 Task: Find connections with filter location Chāpra with filter topic #personalbrandingwith filter profile language Spanish with filter current company Viatris with filter school Institute for Excellence in Higher Education(IEHE),Bhopal(Autonomous) with filter industry Climate Data and Analytics with filter service category Event Planning with filter keywords title Waiter/Waitress
Action: Mouse moved to (496, 66)
Screenshot: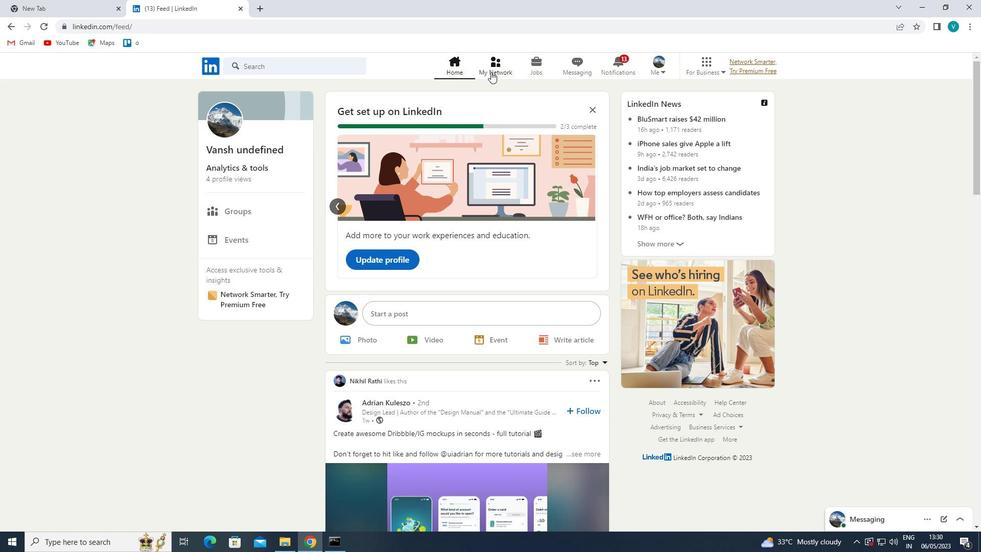 
Action: Mouse pressed left at (496, 66)
Screenshot: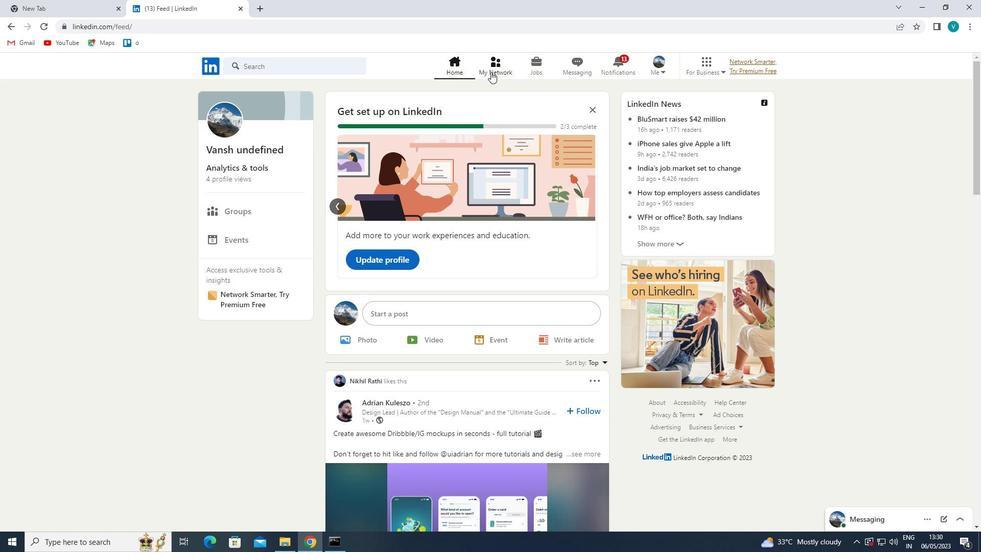 
Action: Mouse moved to (270, 119)
Screenshot: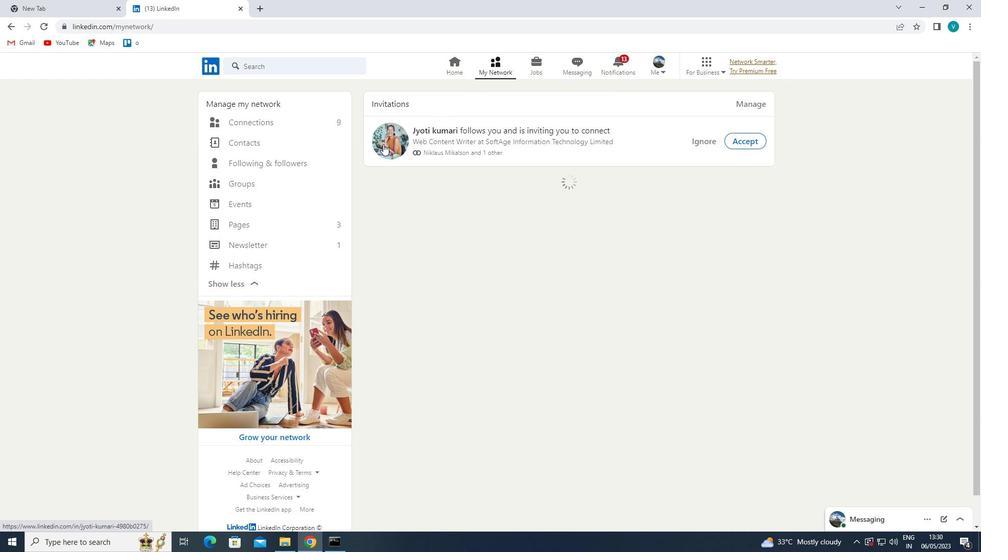 
Action: Mouse pressed left at (270, 119)
Screenshot: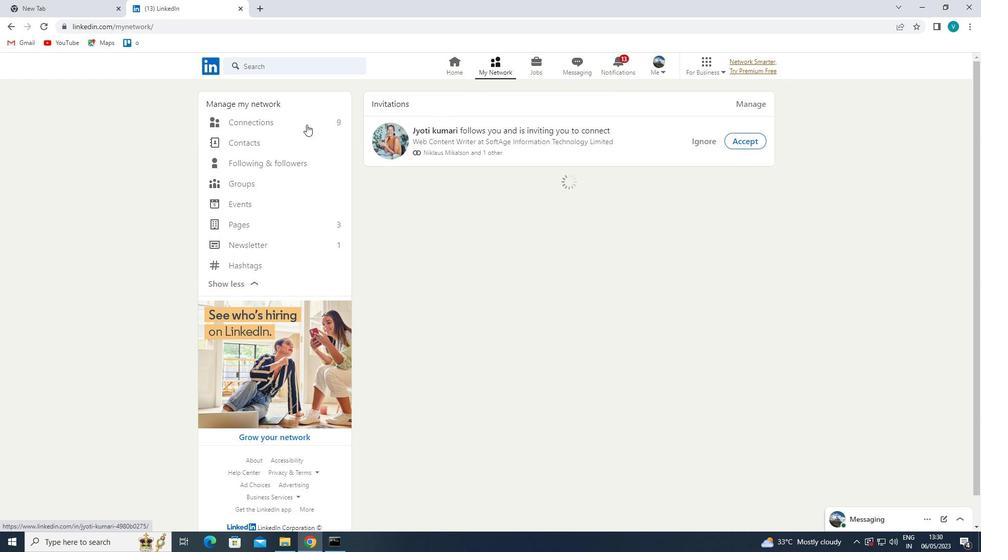 
Action: Mouse moved to (560, 129)
Screenshot: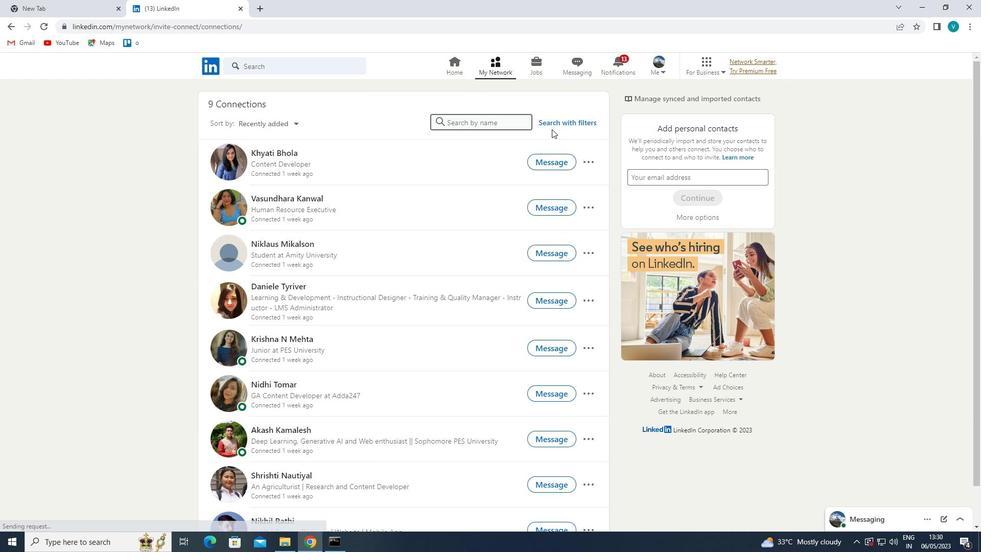 
Action: Mouse pressed left at (560, 129)
Screenshot: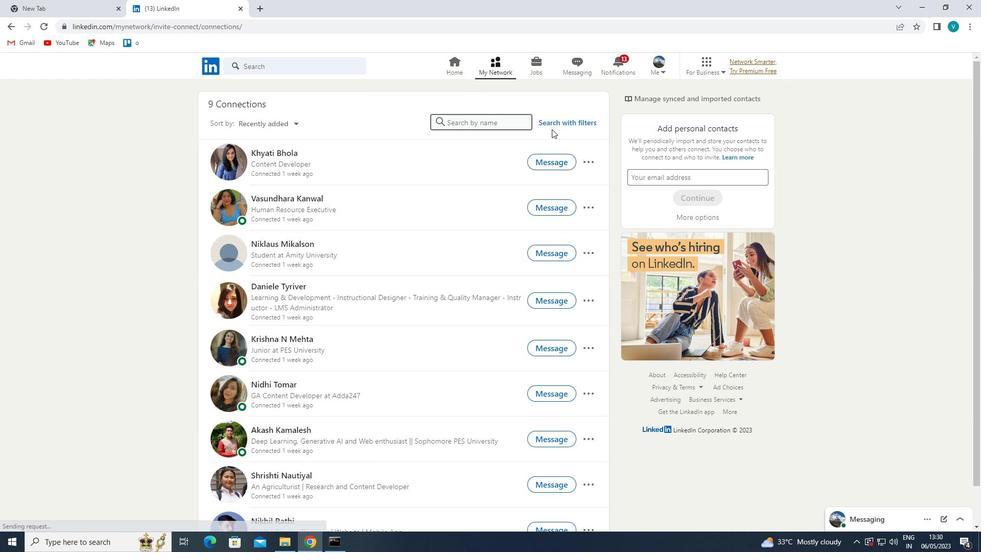 
Action: Mouse moved to (565, 122)
Screenshot: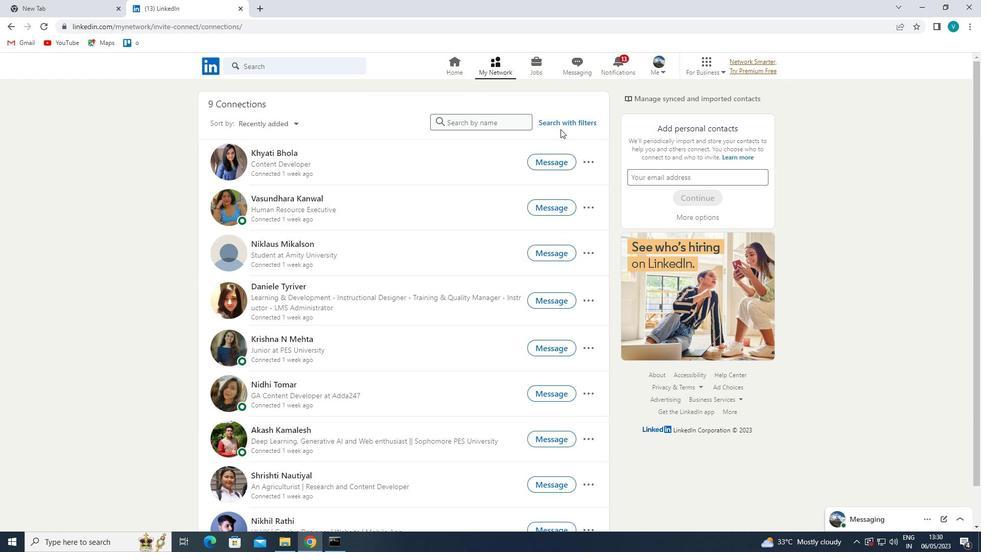 
Action: Mouse pressed left at (565, 122)
Screenshot: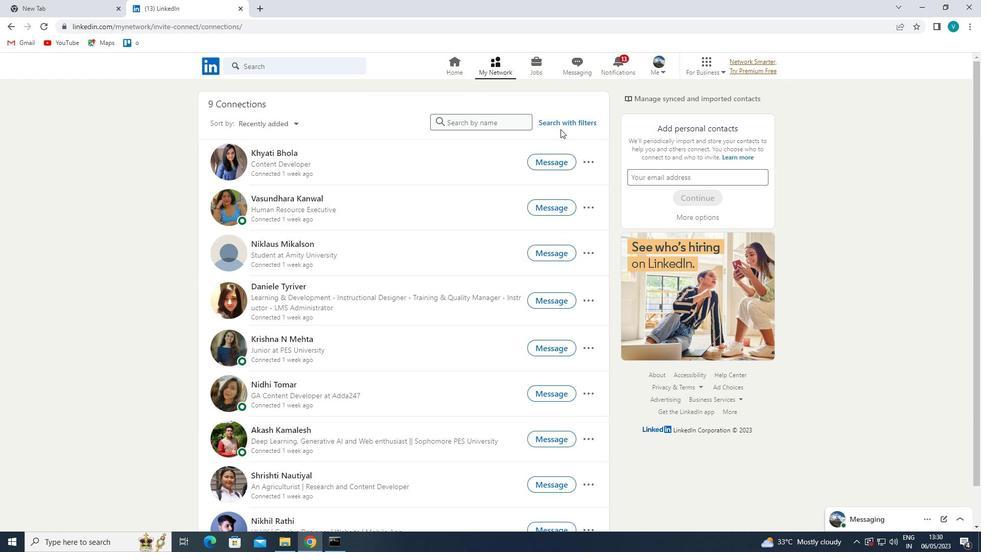 
Action: Mouse moved to (497, 94)
Screenshot: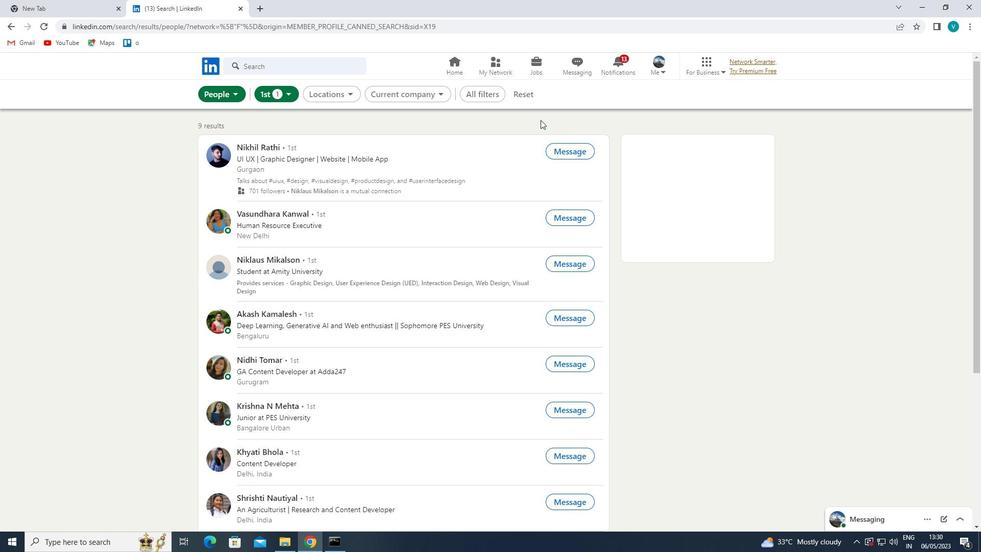 
Action: Mouse pressed left at (497, 94)
Screenshot: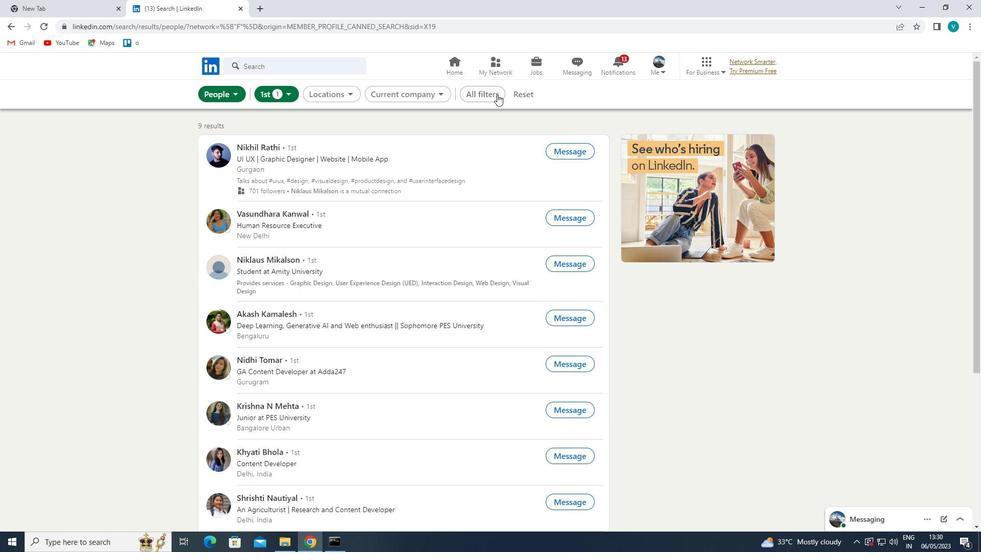 
Action: Mouse moved to (854, 278)
Screenshot: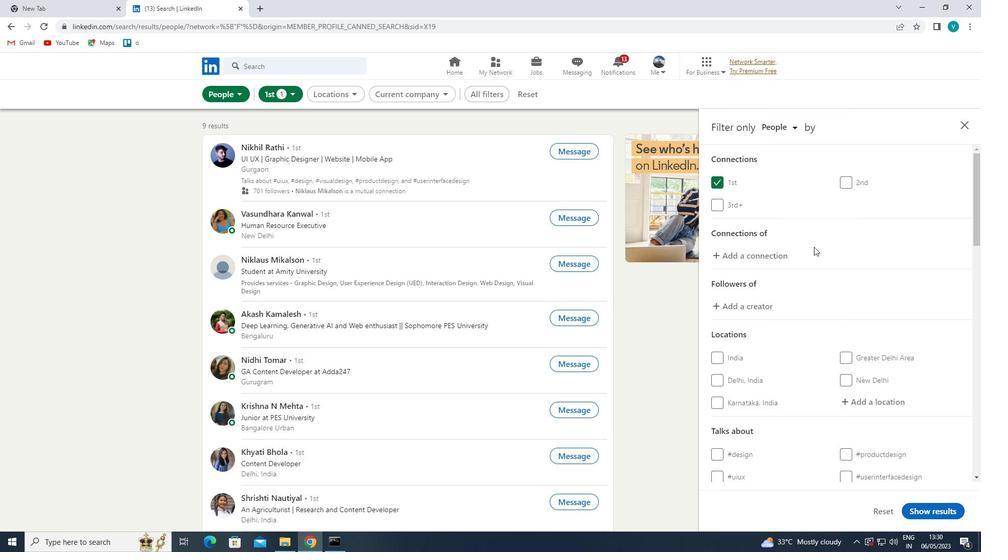 
Action: Mouse scrolled (854, 277) with delta (0, 0)
Screenshot: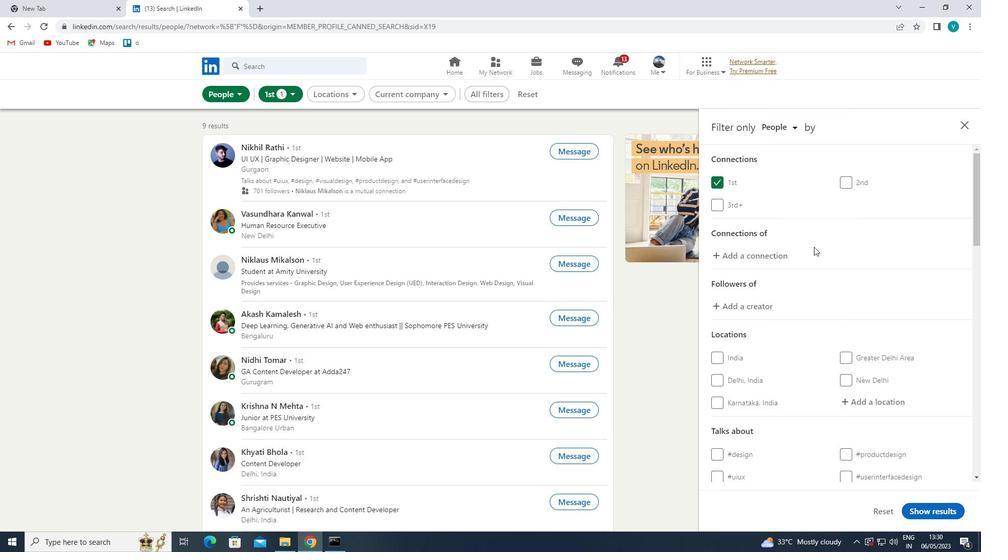 
Action: Mouse moved to (856, 280)
Screenshot: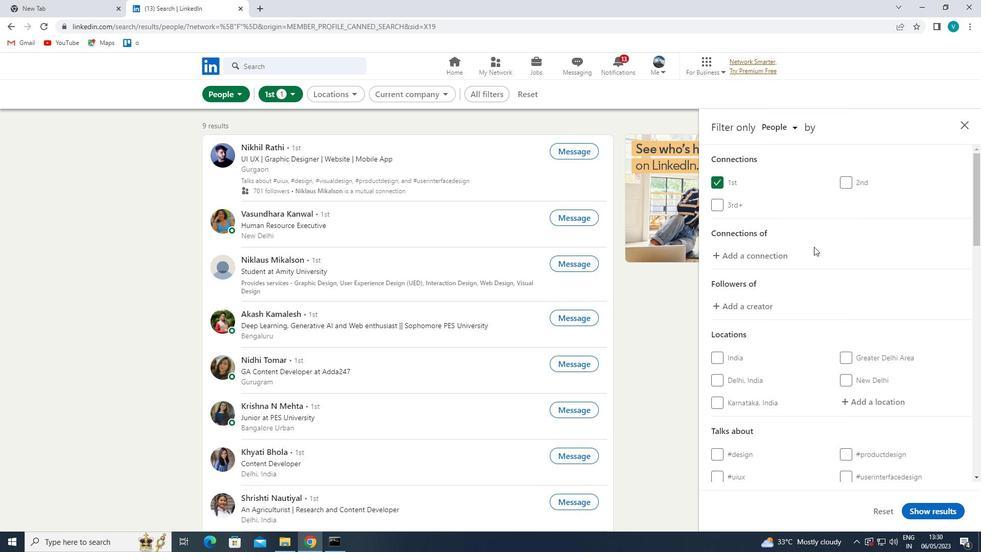 
Action: Mouse scrolled (856, 280) with delta (0, 0)
Screenshot: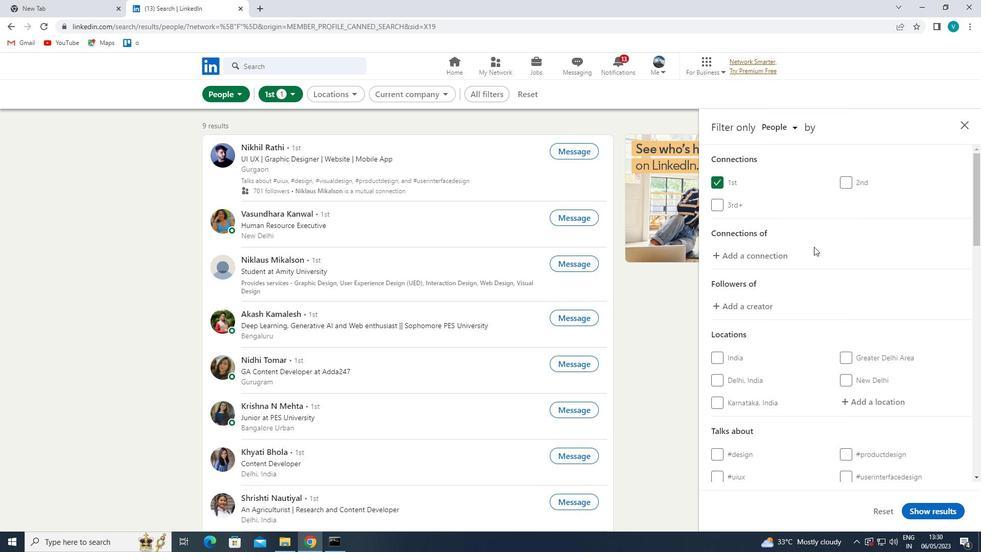 
Action: Mouse moved to (864, 299)
Screenshot: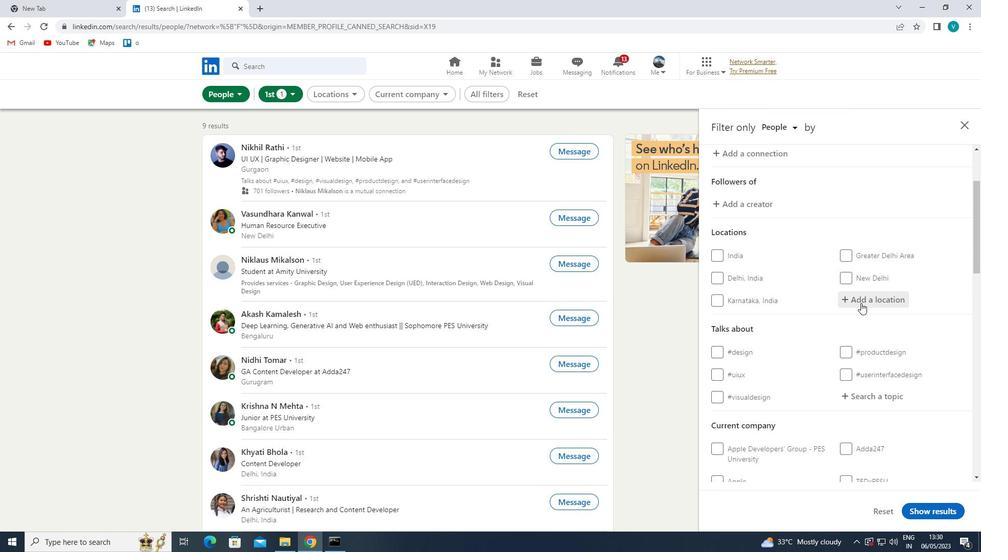 
Action: Mouse pressed left at (864, 299)
Screenshot: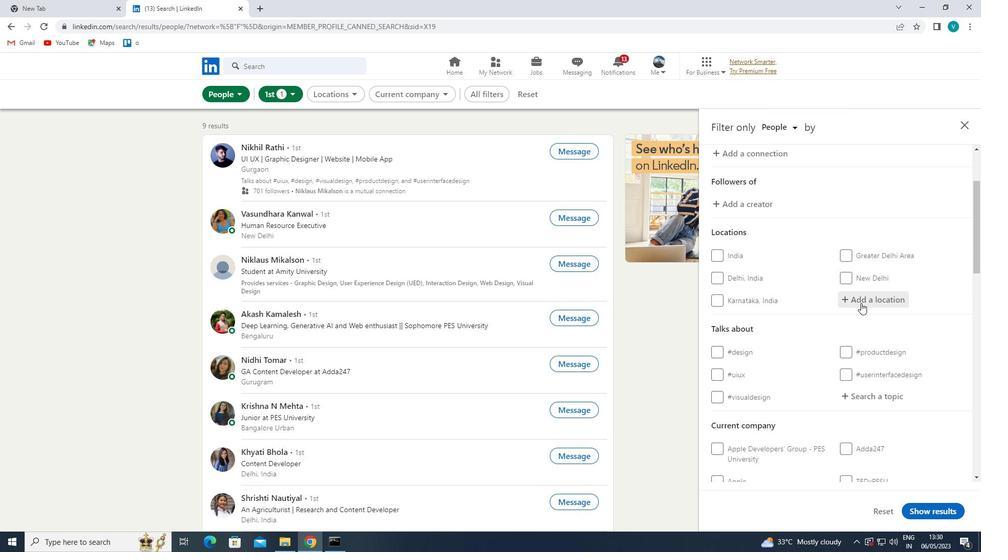
Action: Mouse moved to (742, 183)
Screenshot: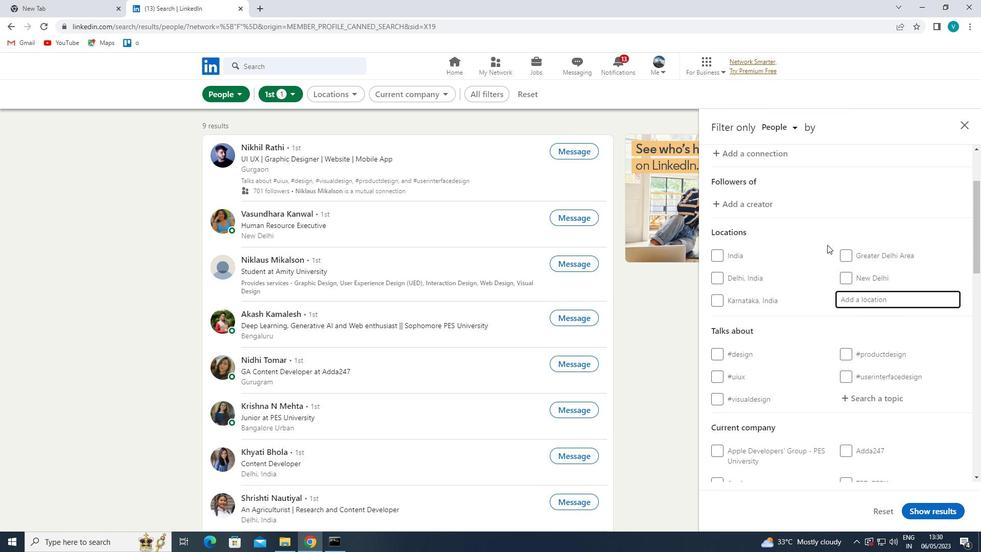 
Action: Key pressed <Key.shift>CHA
Screenshot: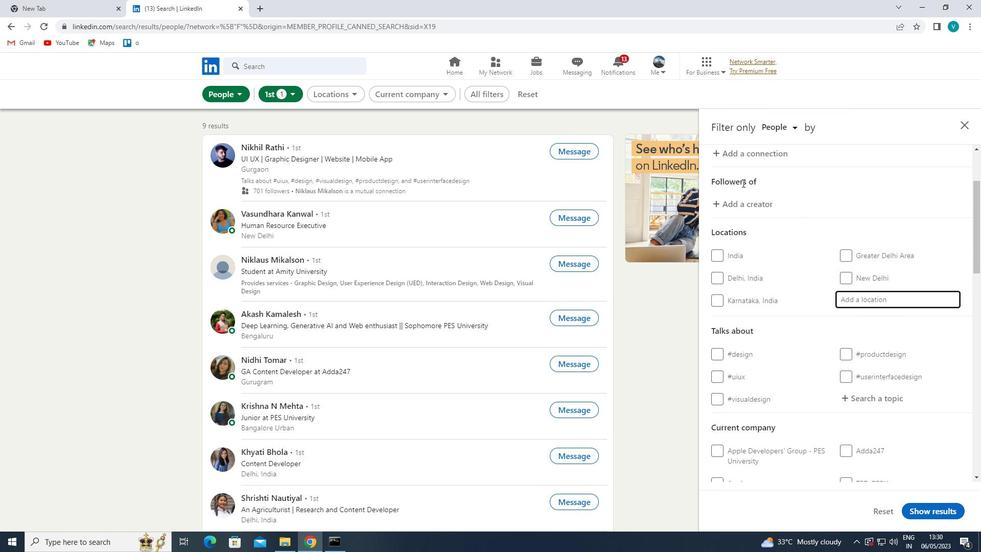 
Action: Mouse moved to (742, 183)
Screenshot: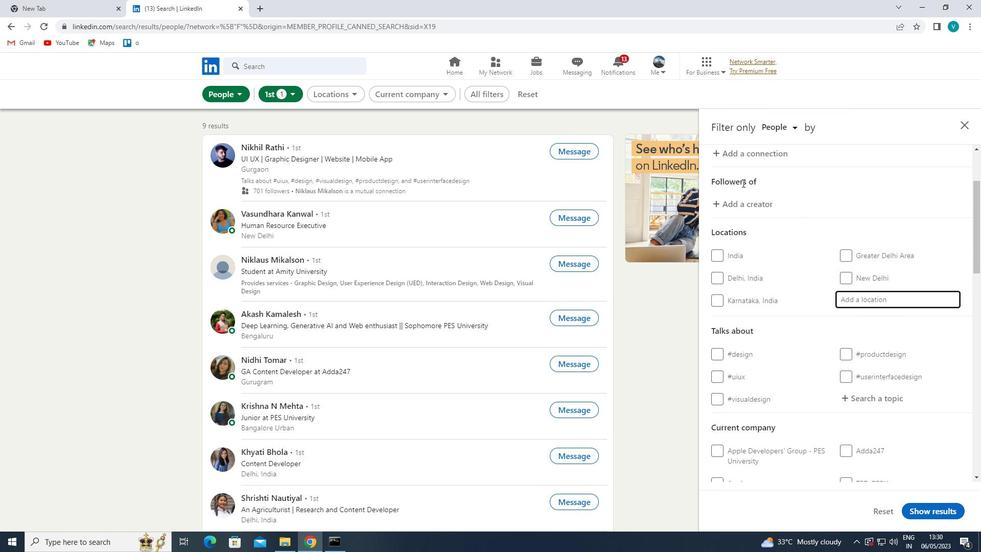 
Action: Key pressed PRA
Screenshot: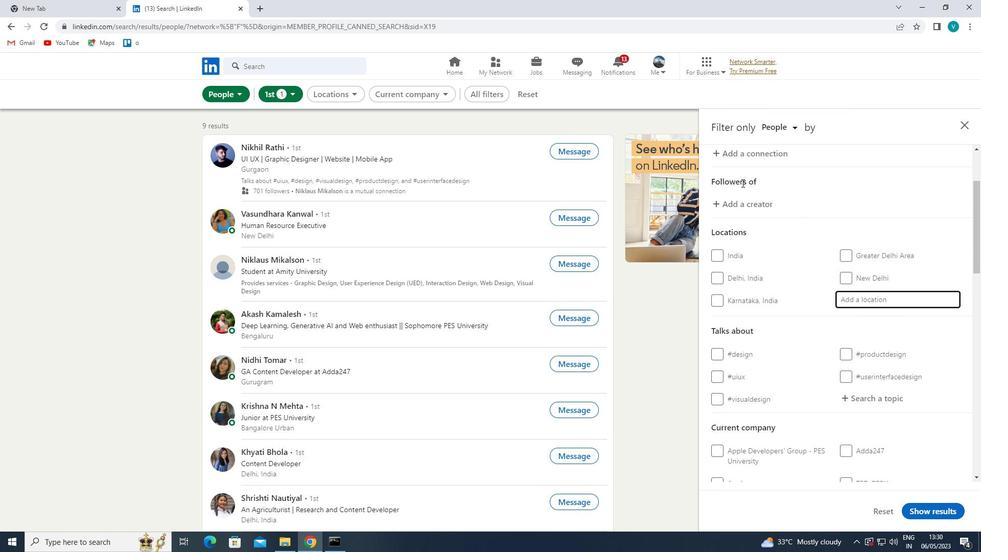 
Action: Mouse moved to (823, 309)
Screenshot: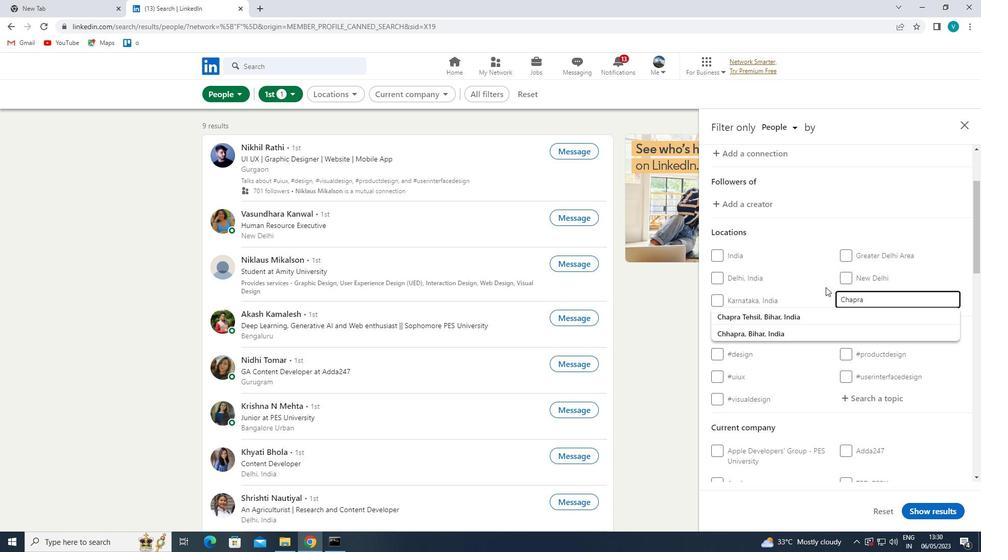 
Action: Mouse pressed left at (823, 309)
Screenshot: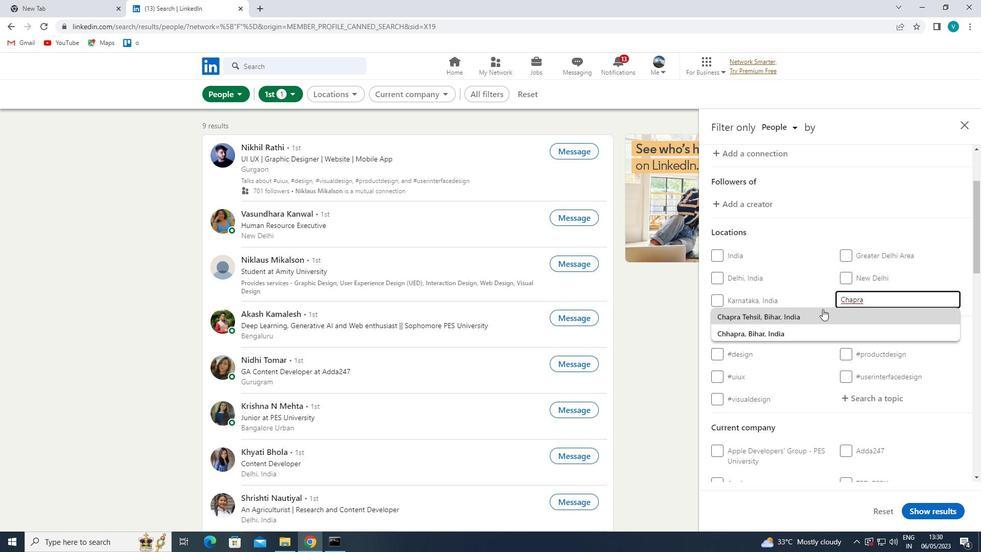 
Action: Mouse moved to (831, 317)
Screenshot: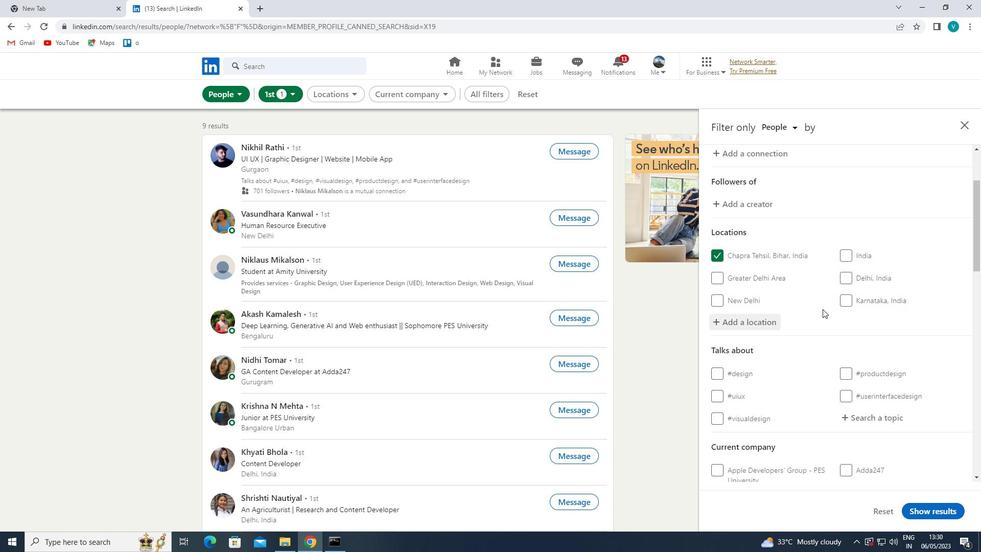 
Action: Mouse scrolled (831, 316) with delta (0, 0)
Screenshot: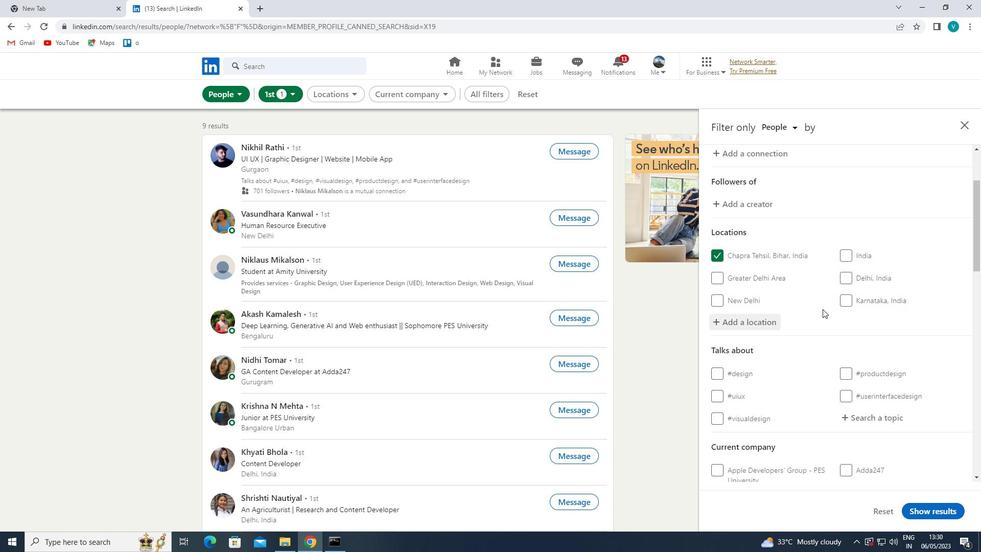 
Action: Mouse moved to (835, 321)
Screenshot: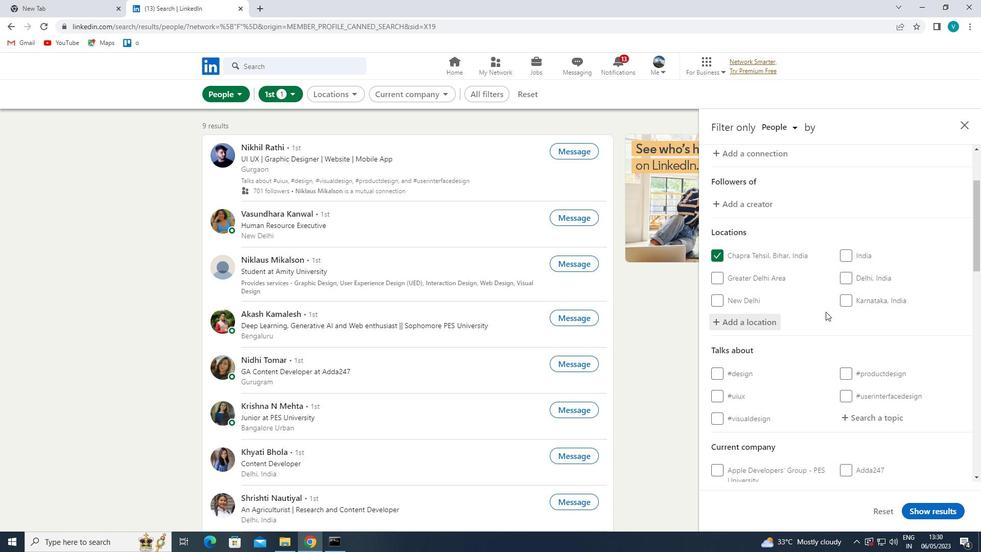 
Action: Mouse scrolled (835, 320) with delta (0, 0)
Screenshot: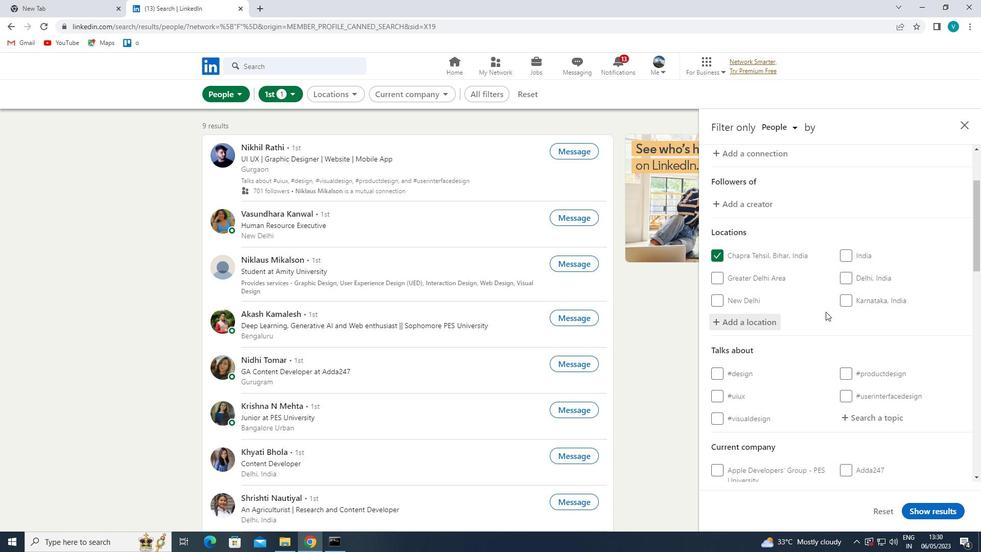
Action: Mouse moved to (861, 316)
Screenshot: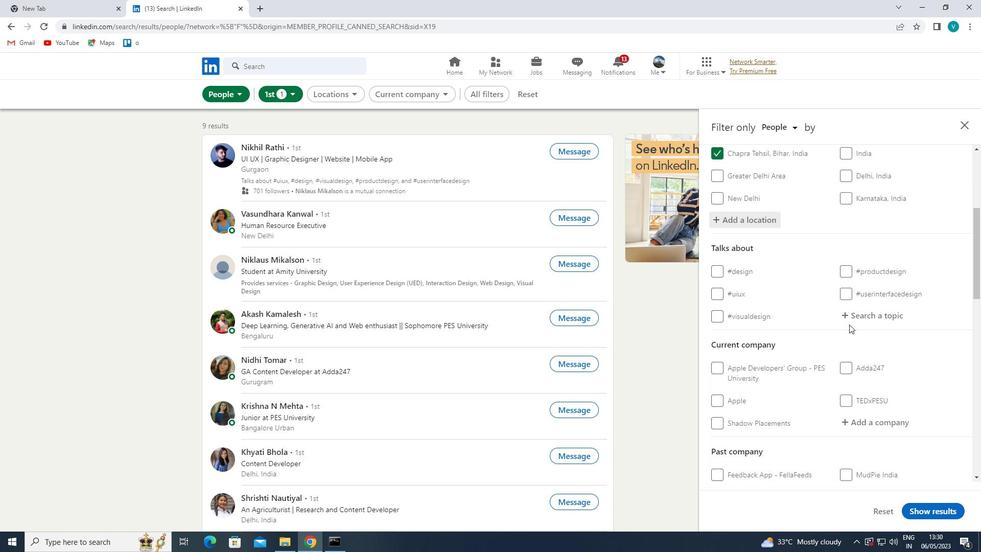 
Action: Mouse pressed left at (861, 316)
Screenshot: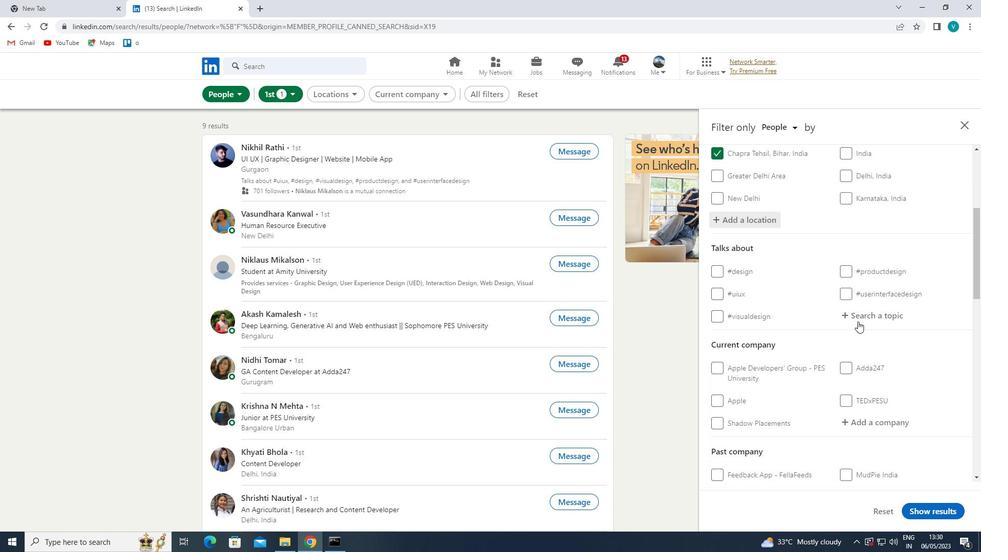 
Action: Mouse moved to (782, 270)
Screenshot: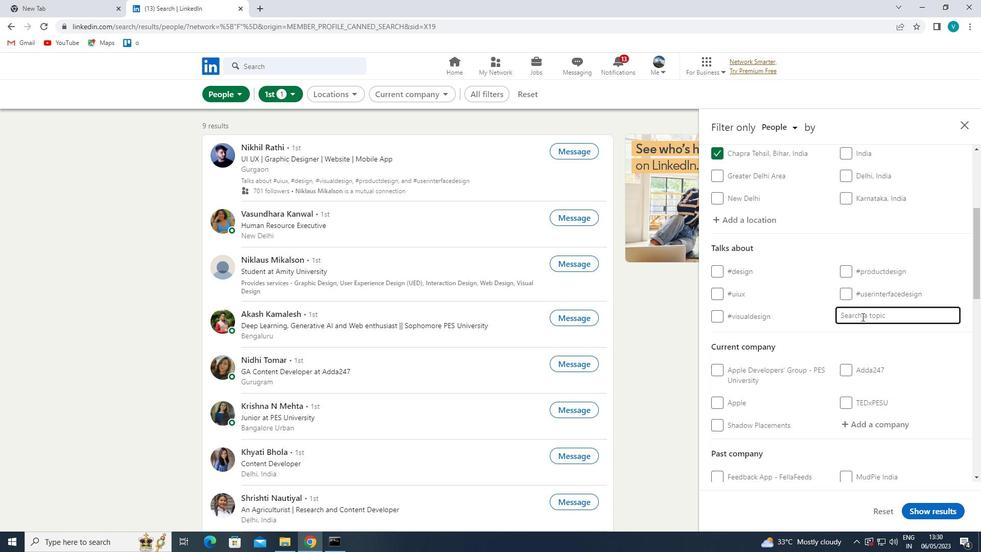 
Action: Key pressed PERSONALBRAN
Screenshot: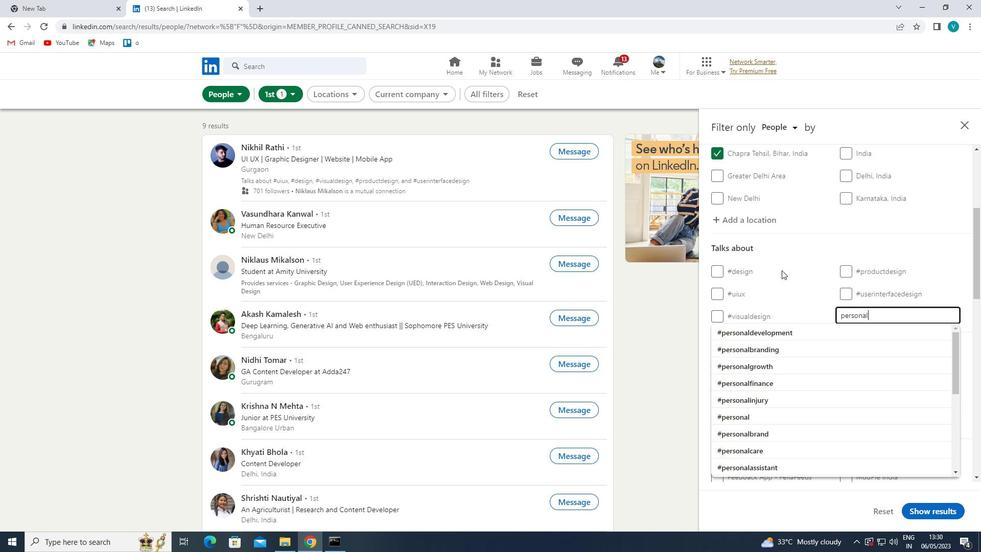 
Action: Mouse moved to (798, 328)
Screenshot: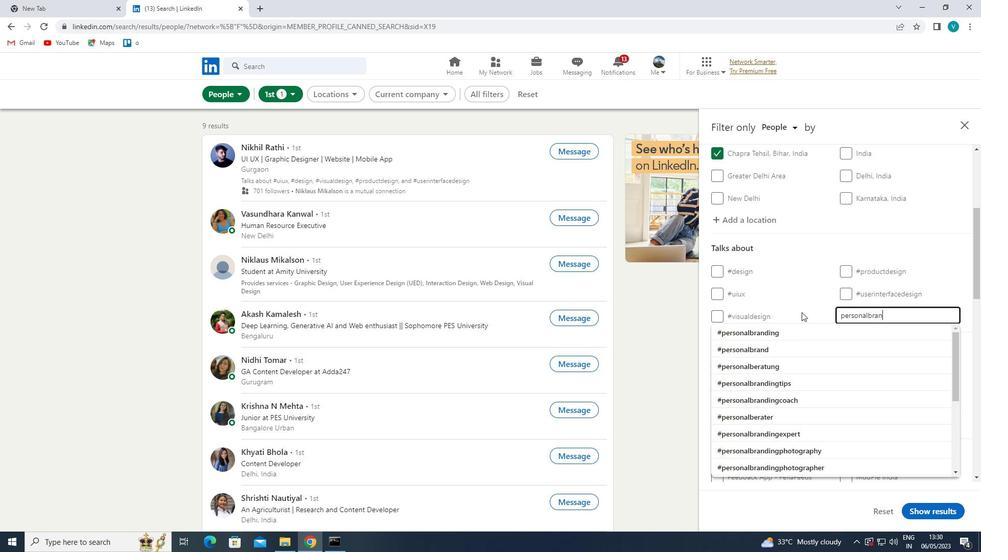 
Action: Mouse pressed left at (798, 328)
Screenshot: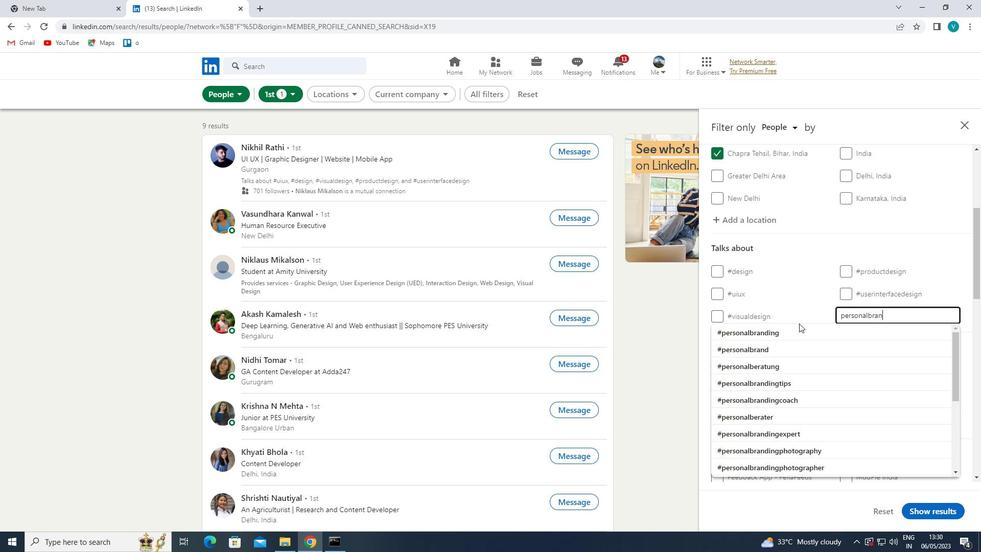 
Action: Mouse moved to (798, 328)
Screenshot: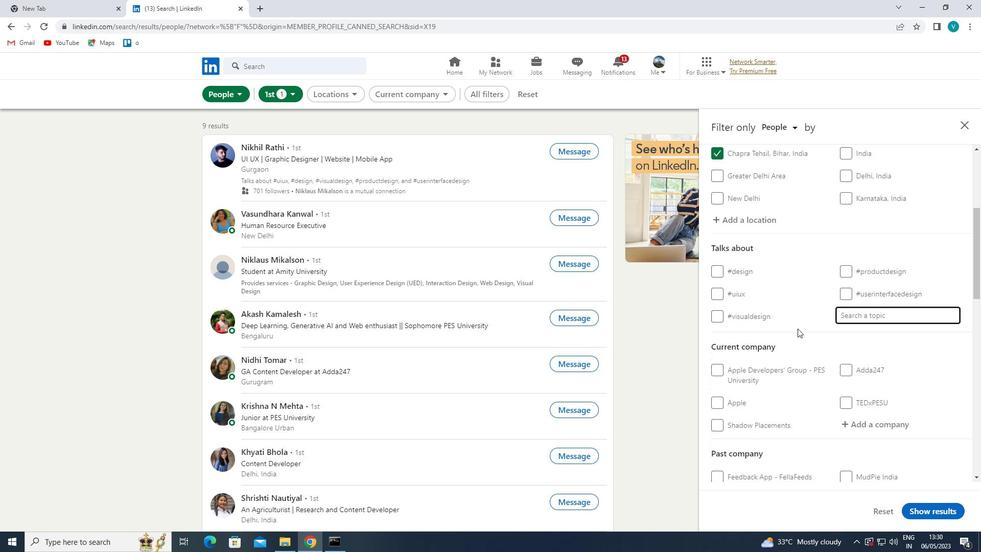 
Action: Mouse scrolled (798, 328) with delta (0, 0)
Screenshot: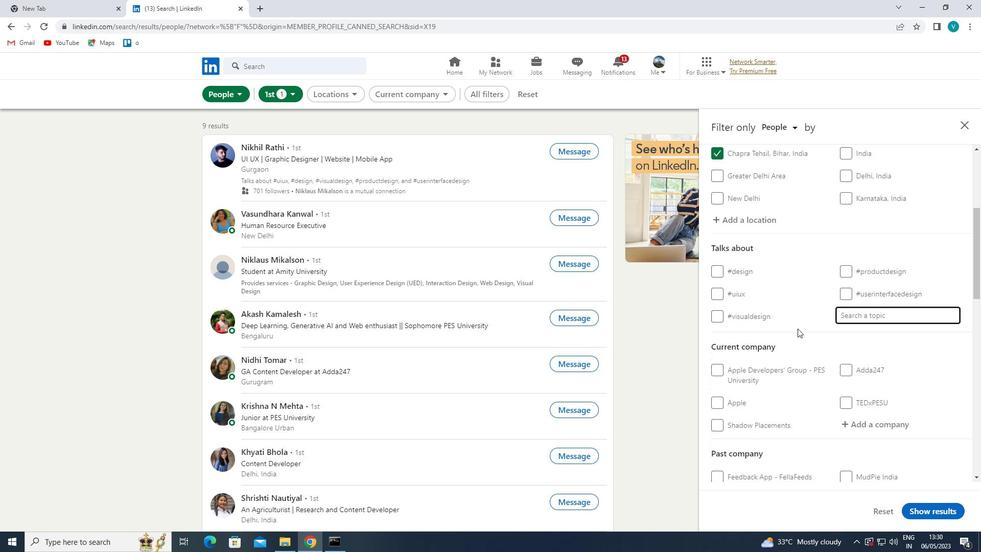 
Action: Mouse moved to (802, 330)
Screenshot: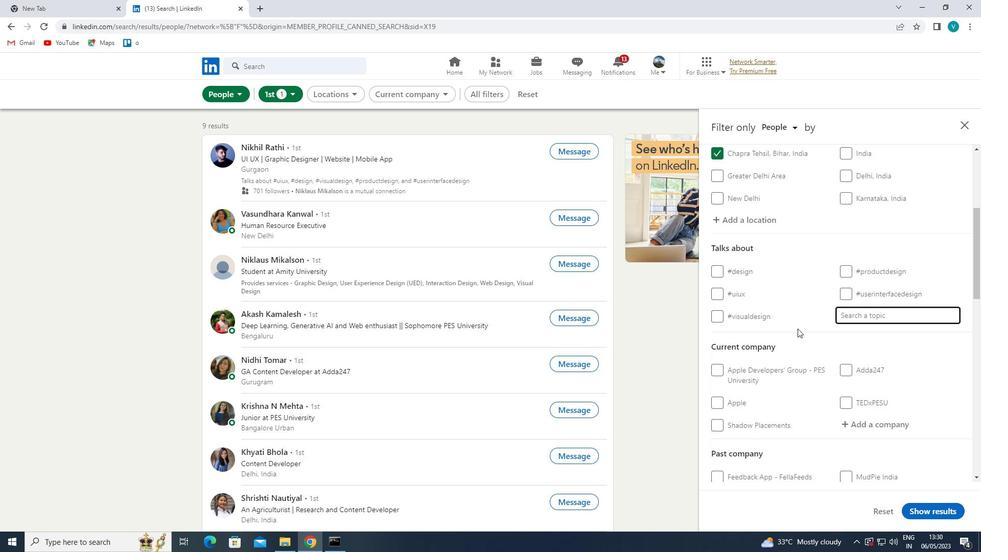 
Action: Mouse scrolled (802, 329) with delta (0, 0)
Screenshot: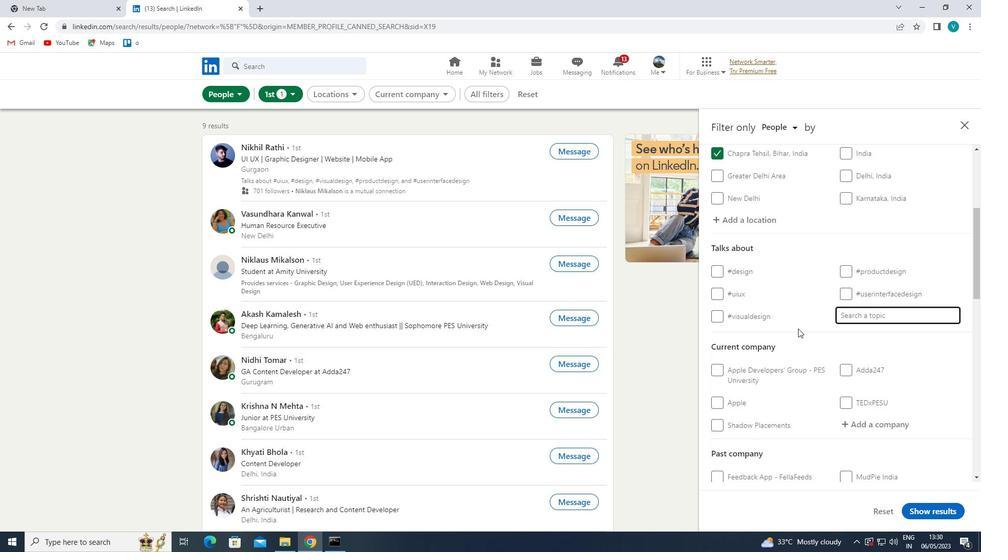 
Action: Mouse moved to (826, 330)
Screenshot: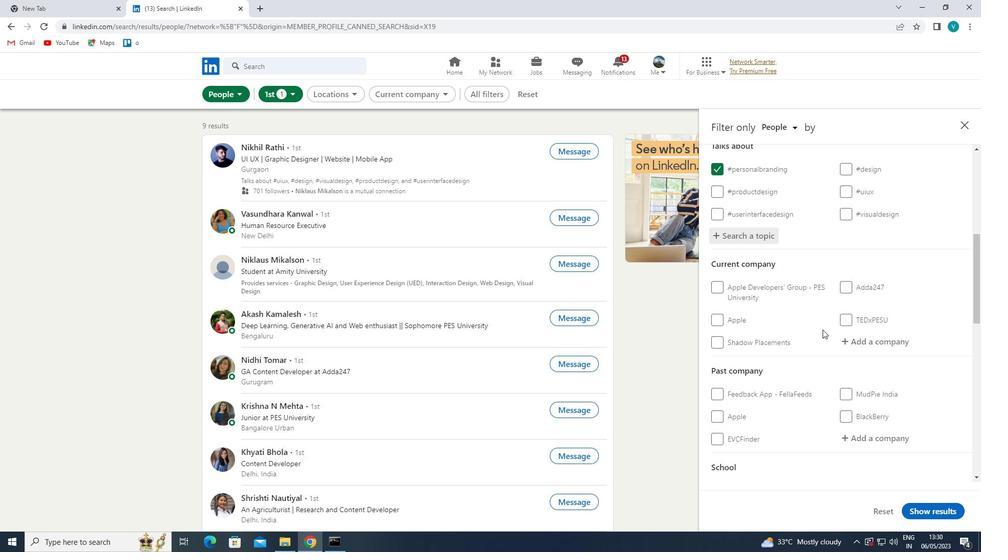 
Action: Mouse scrolled (826, 329) with delta (0, 0)
Screenshot: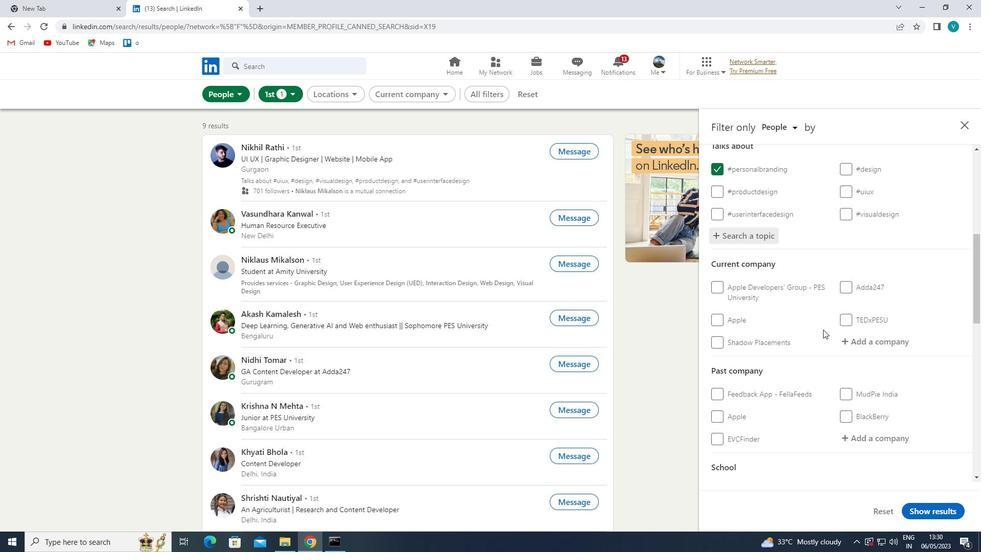 
Action: Mouse moved to (885, 291)
Screenshot: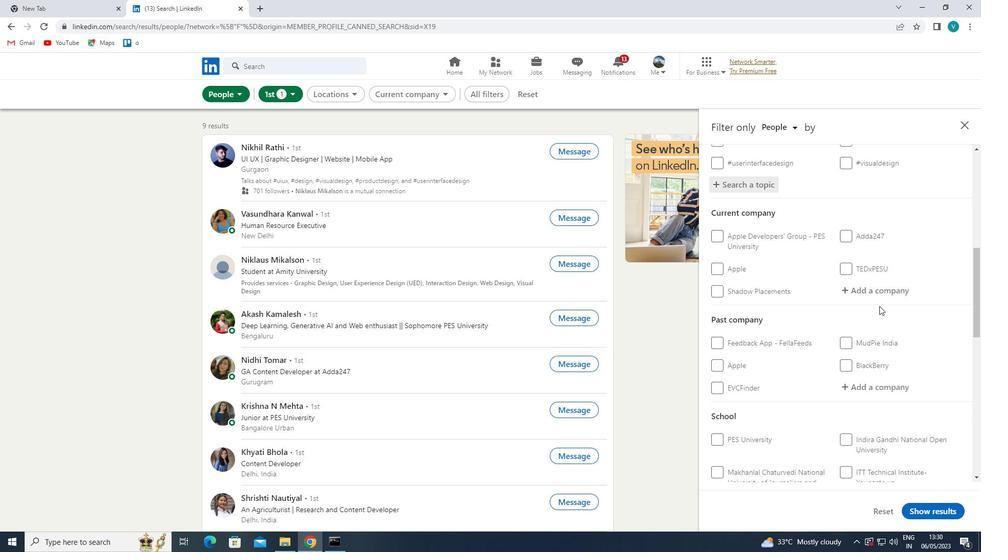 
Action: Mouse pressed left at (885, 291)
Screenshot: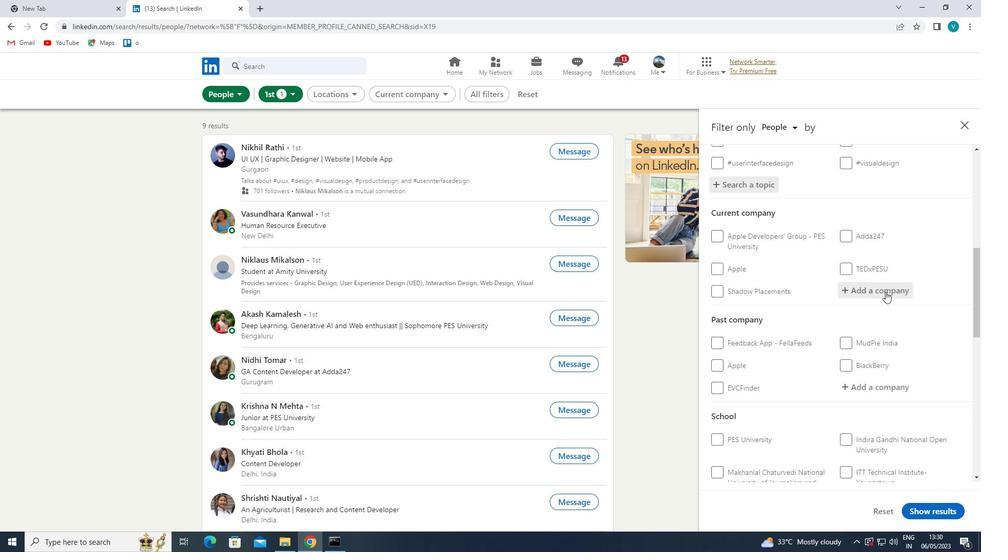 
Action: Mouse moved to (778, 226)
Screenshot: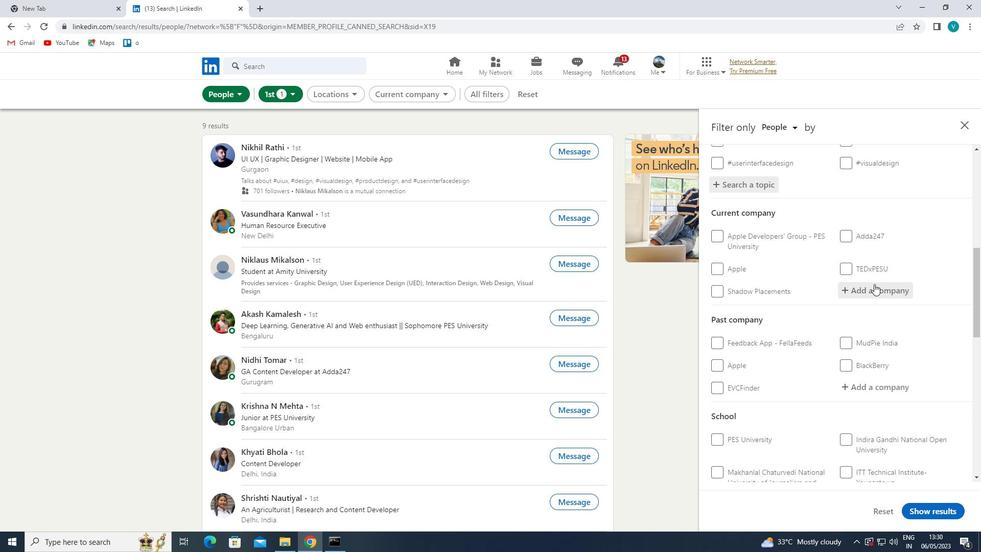 
Action: Key pressed <Key.shift>VIATRIS
Screenshot: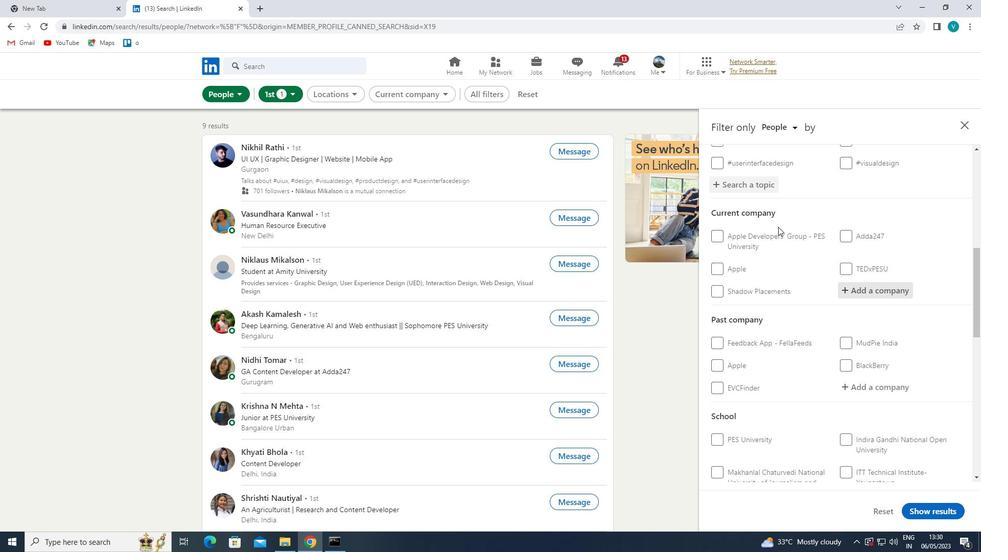 
Action: Mouse moved to (824, 304)
Screenshot: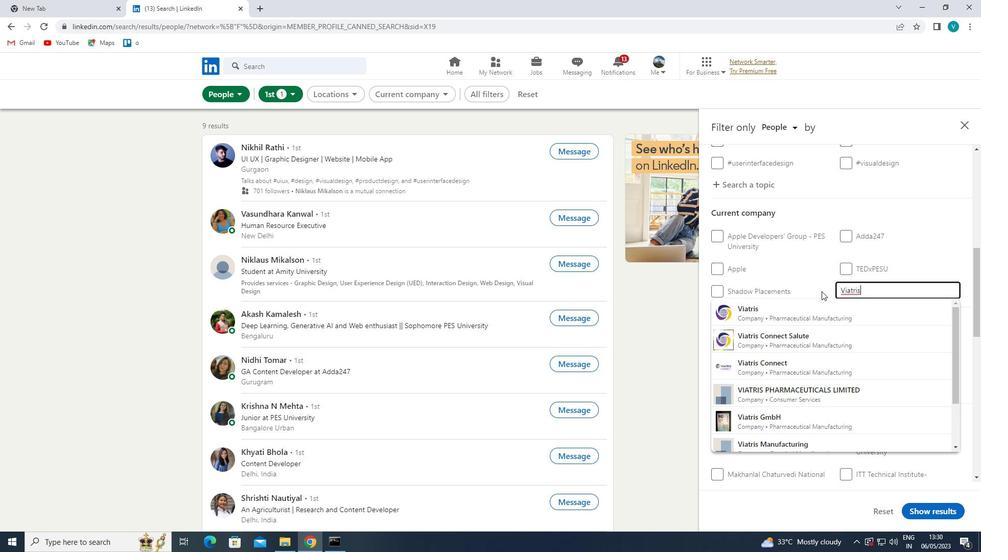 
Action: Mouse pressed left at (824, 304)
Screenshot: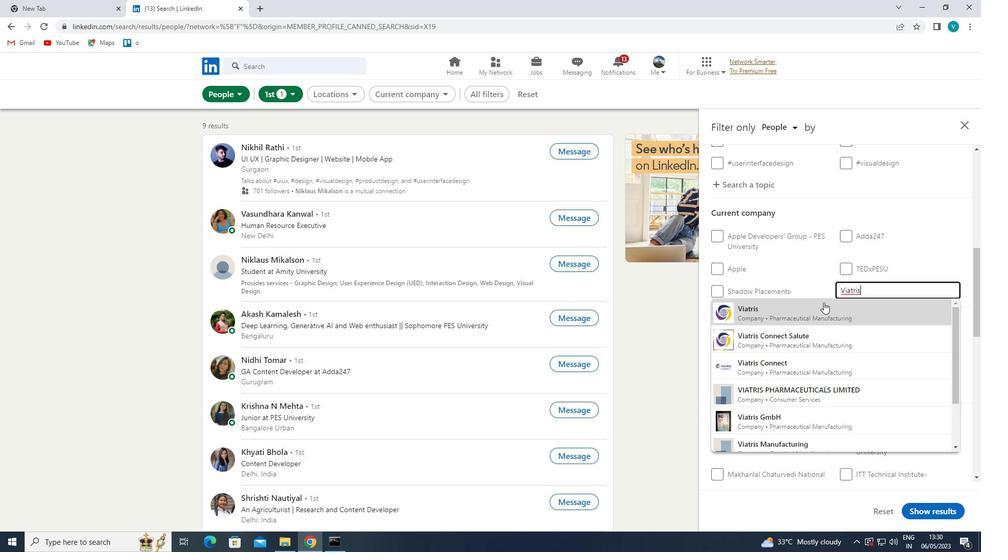 
Action: Mouse scrolled (824, 304) with delta (0, 0)
Screenshot: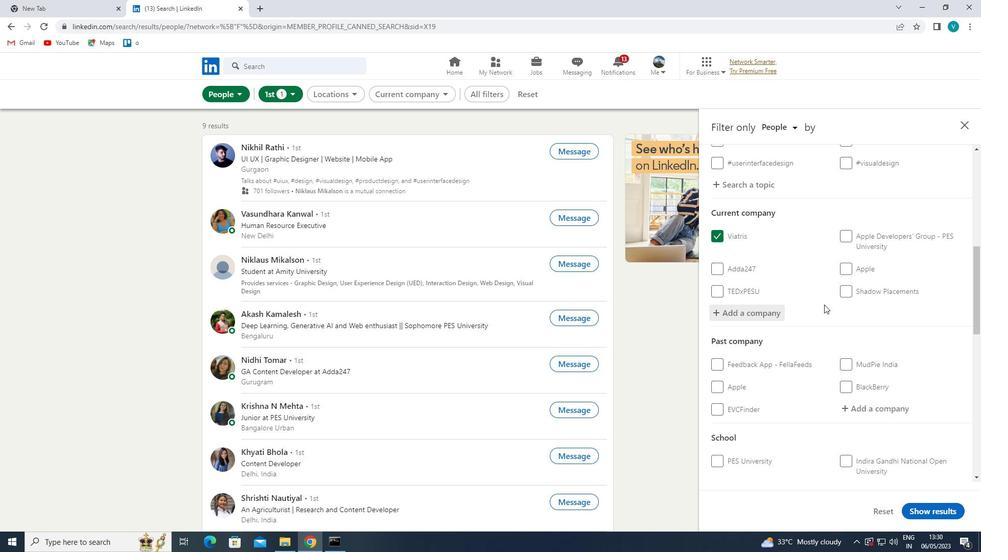 
Action: Mouse moved to (825, 305)
Screenshot: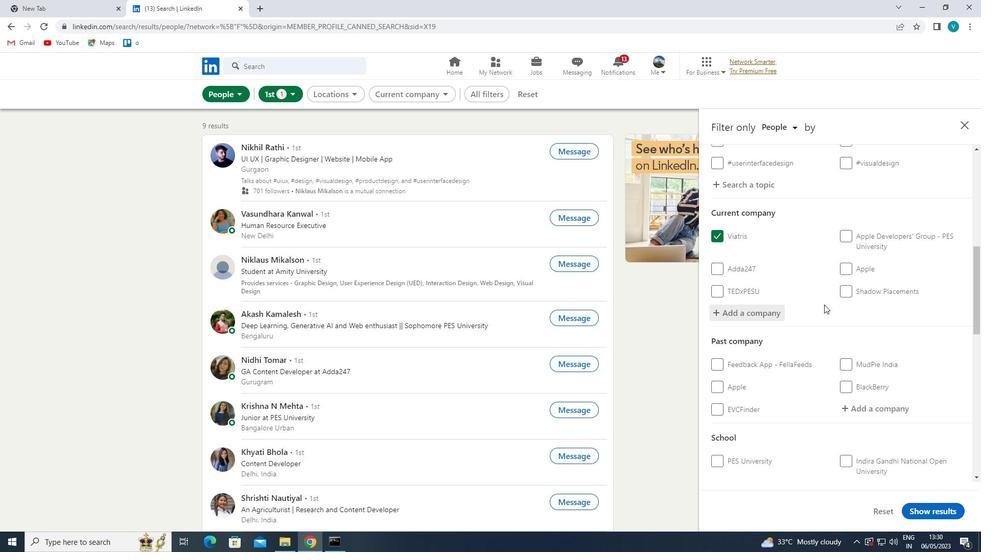 
Action: Mouse scrolled (825, 304) with delta (0, 0)
Screenshot: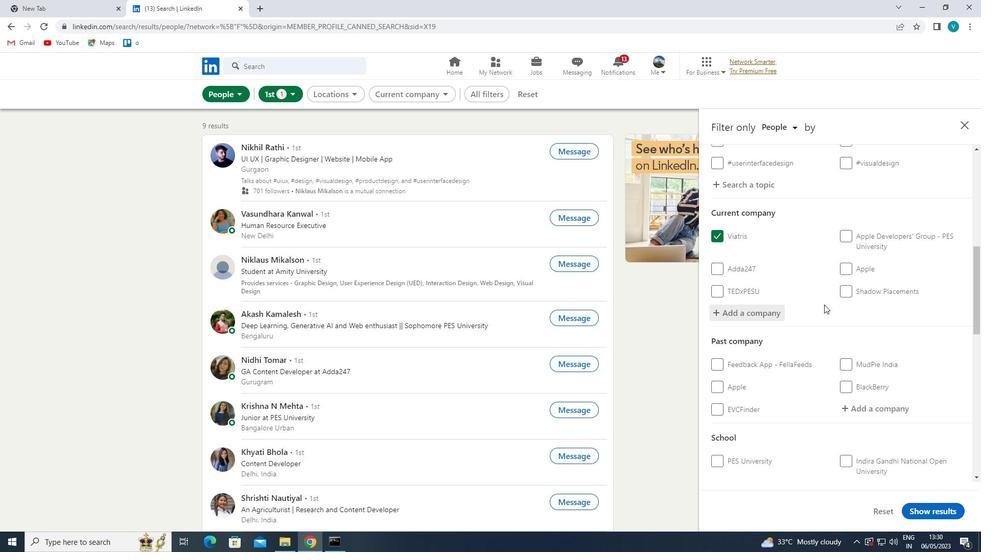 
Action: Mouse moved to (827, 305)
Screenshot: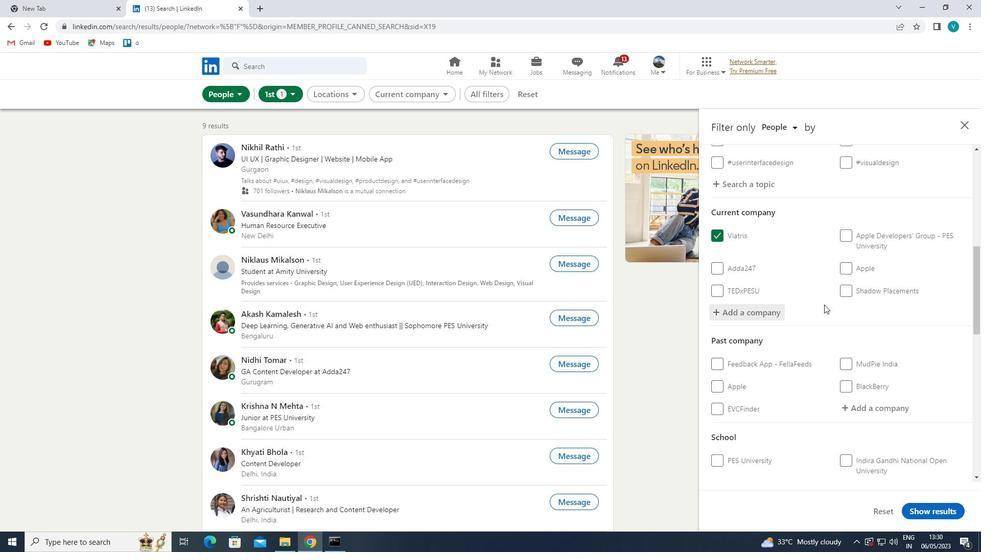 
Action: Mouse scrolled (827, 305) with delta (0, 0)
Screenshot: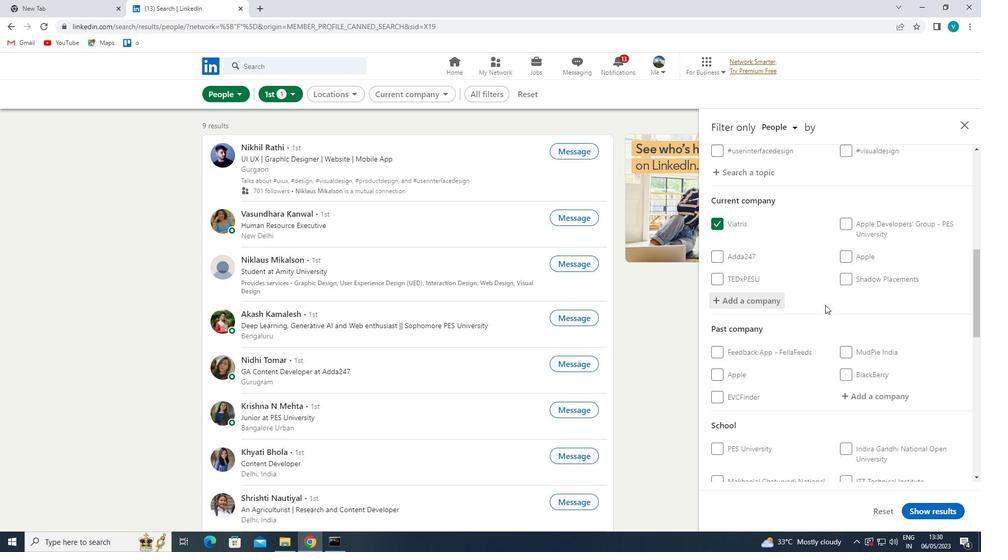 
Action: Mouse moved to (827, 305)
Screenshot: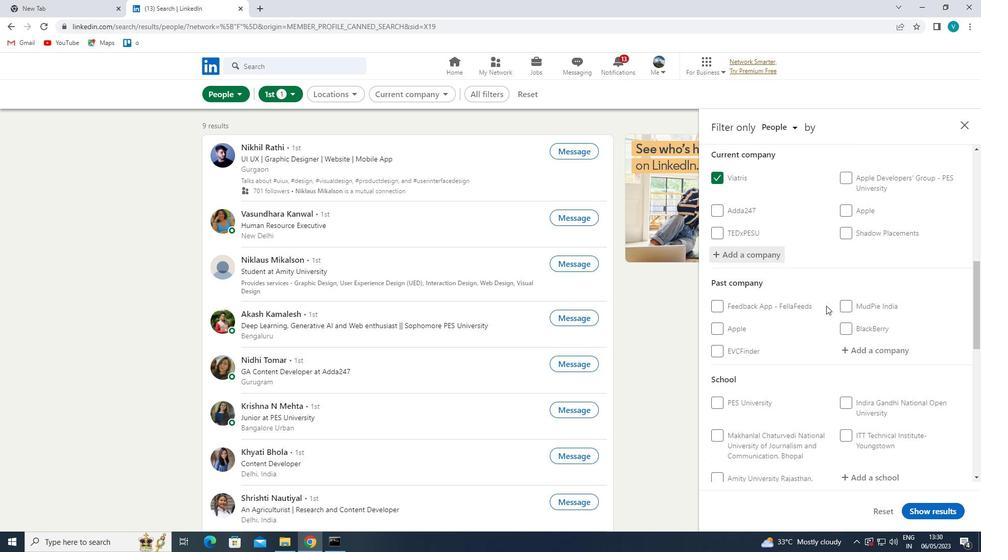 
Action: Mouse scrolled (827, 305) with delta (0, 0)
Screenshot: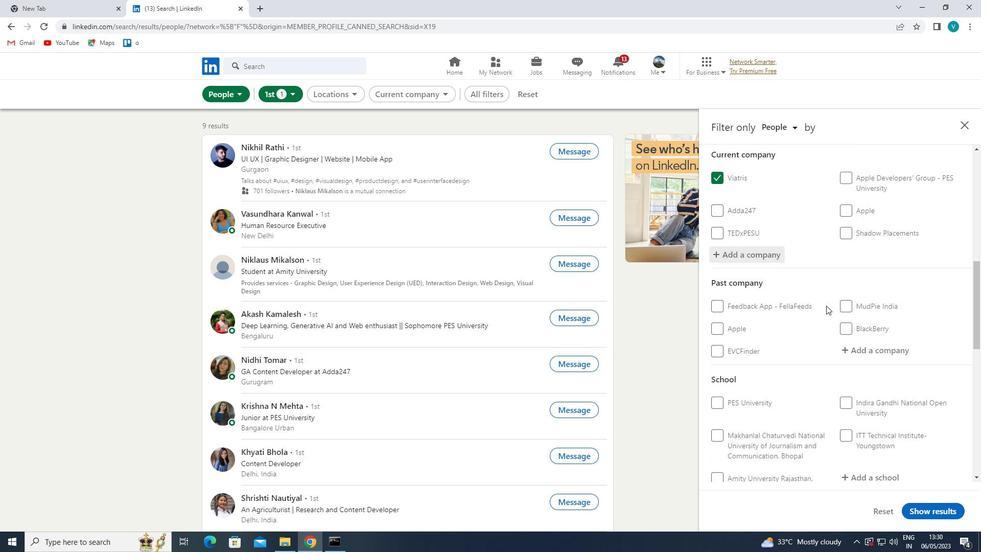 
Action: Mouse moved to (859, 327)
Screenshot: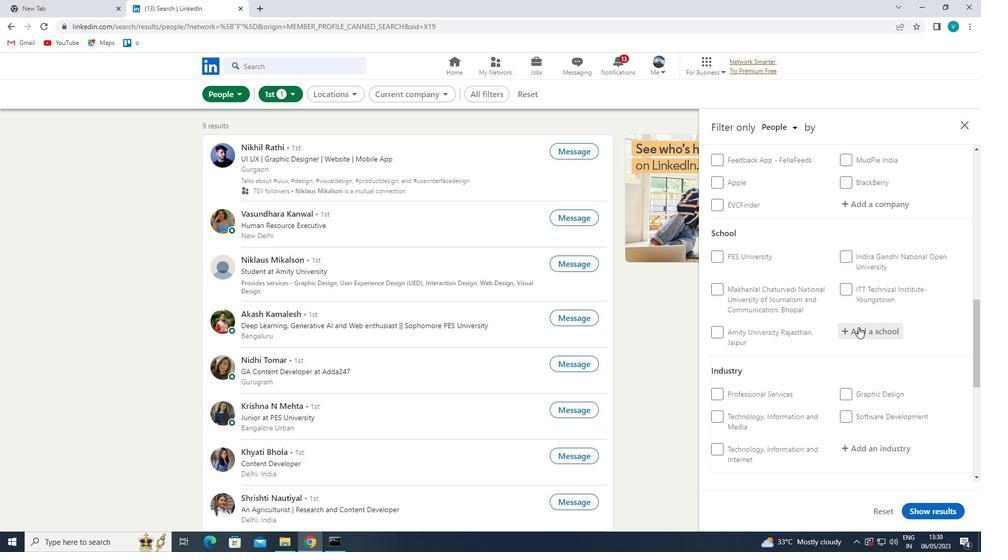 
Action: Mouse pressed left at (859, 327)
Screenshot: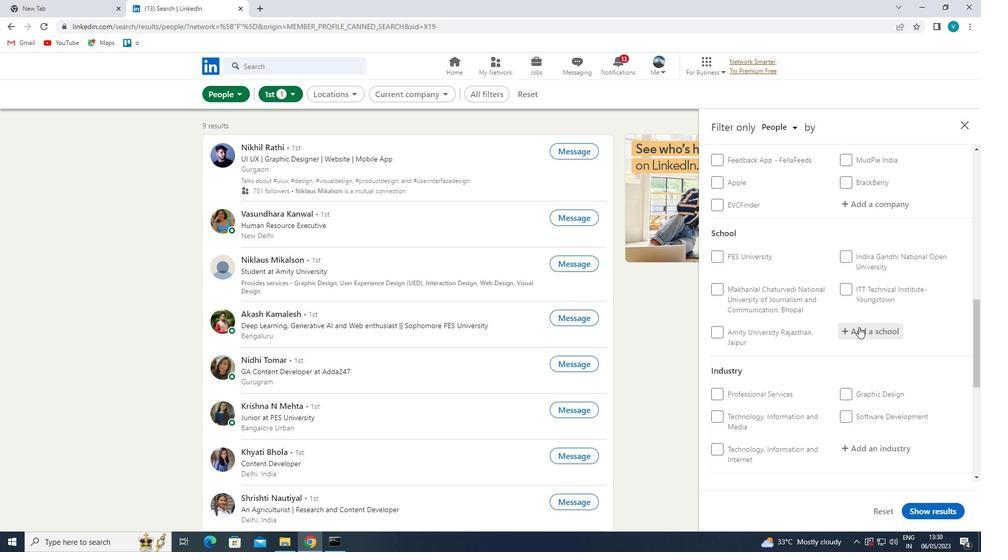 
Action: Mouse moved to (865, 331)
Screenshot: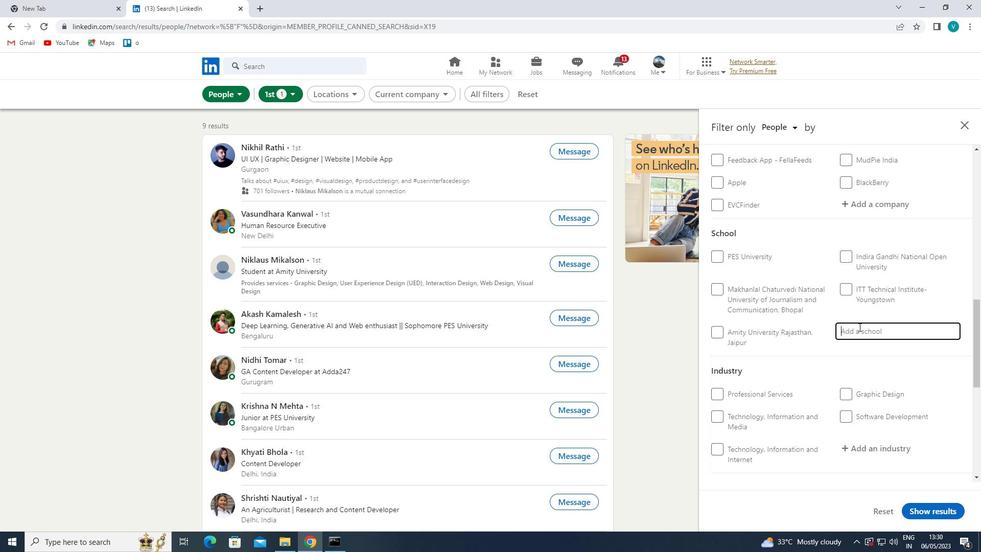 
Action: Key pressed <Key.shift>
Screenshot: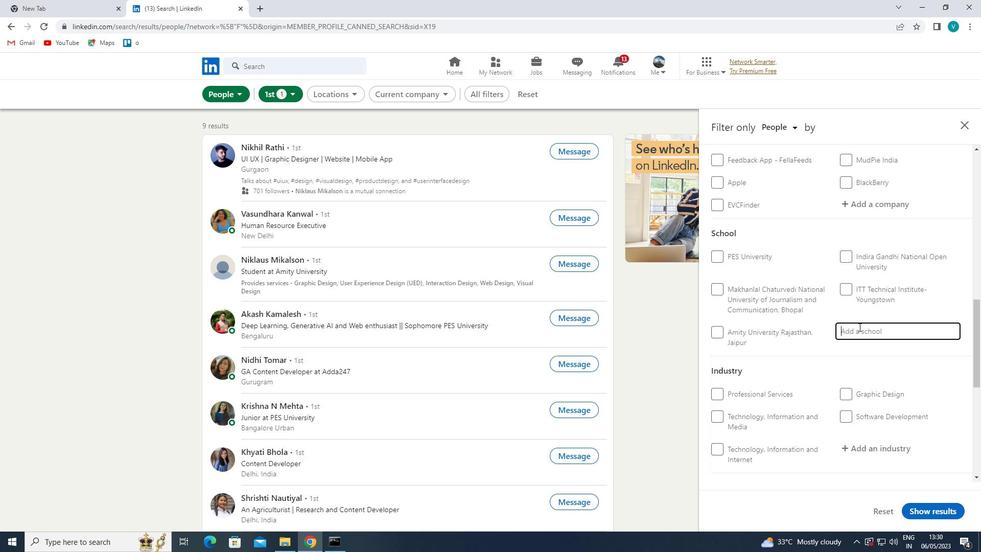 
Action: Mouse moved to (844, 319)
Screenshot: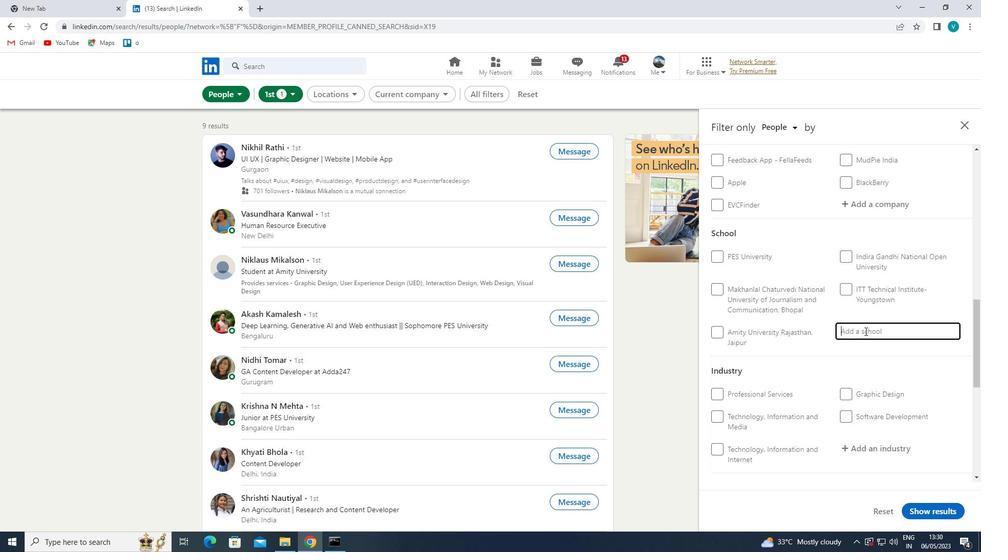 
Action: Key pressed INSTITUTE<Key.space>FOR<Key.space><Key.shift>EXEE
Screenshot: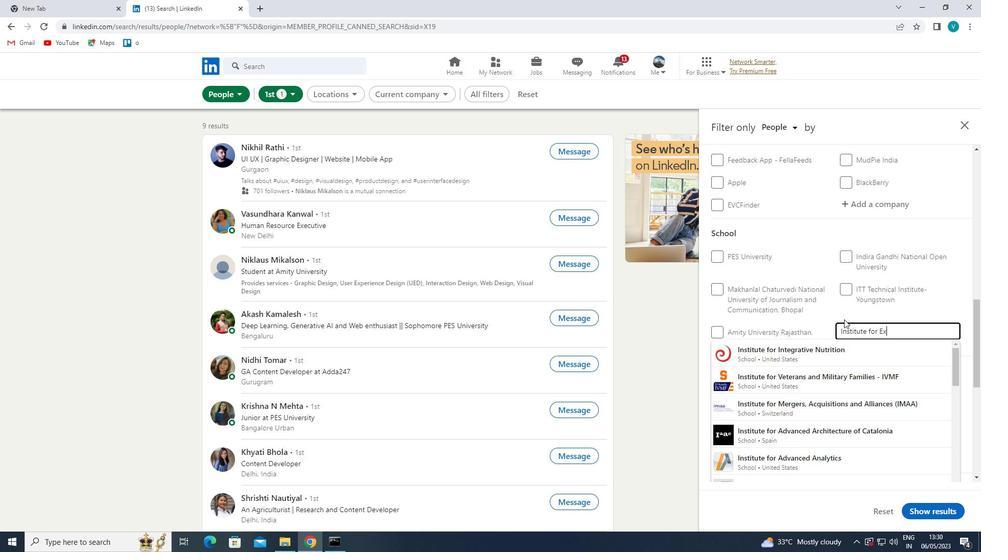 
Action: Mouse moved to (843, 298)
Screenshot: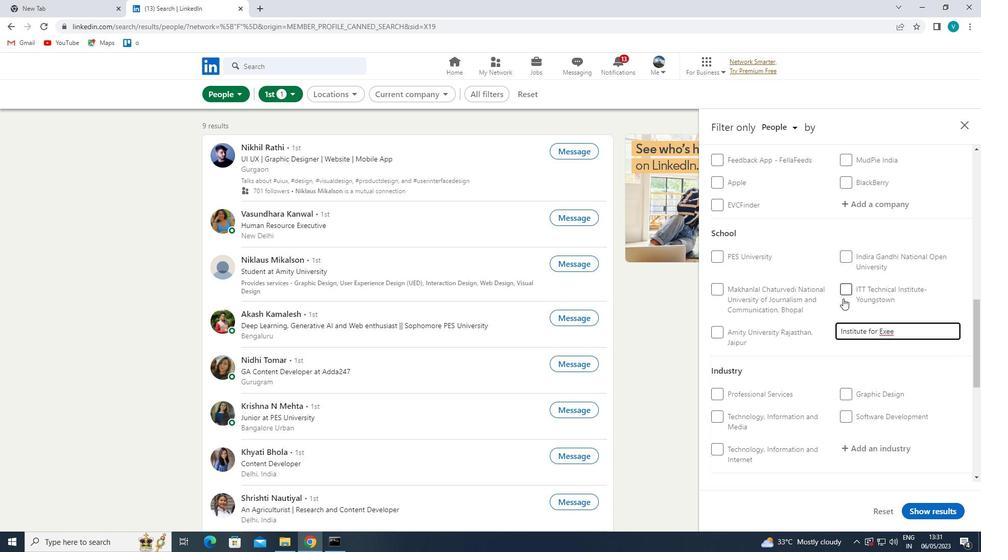 
Action: Key pressed <Key.backspace><Key.backspace>CELLEN
Screenshot: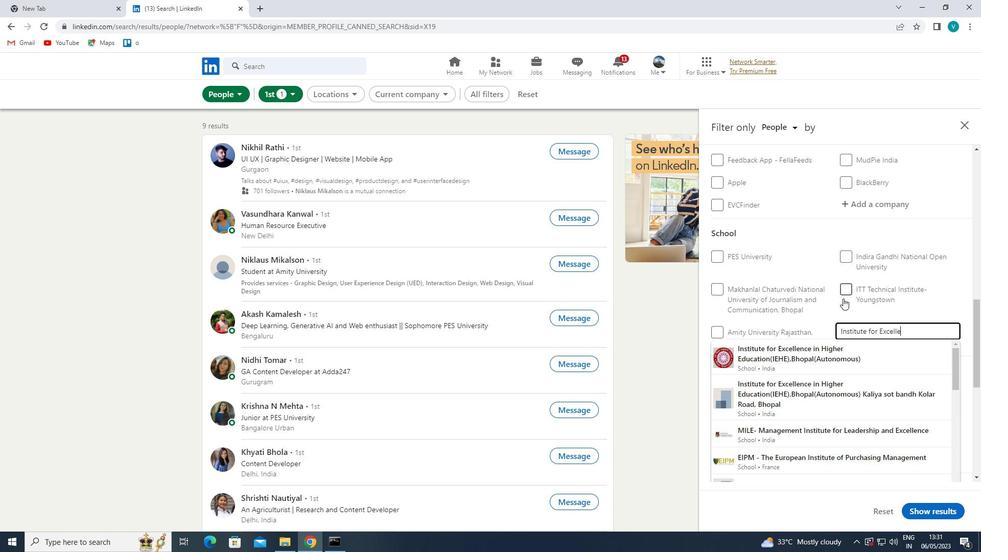 
Action: Mouse moved to (865, 358)
Screenshot: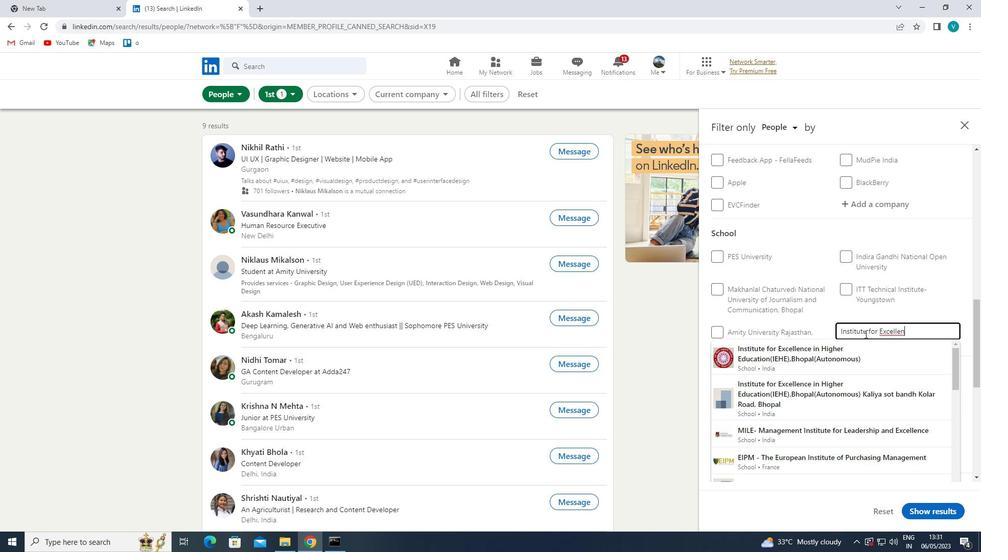 
Action: Mouse pressed left at (865, 358)
Screenshot: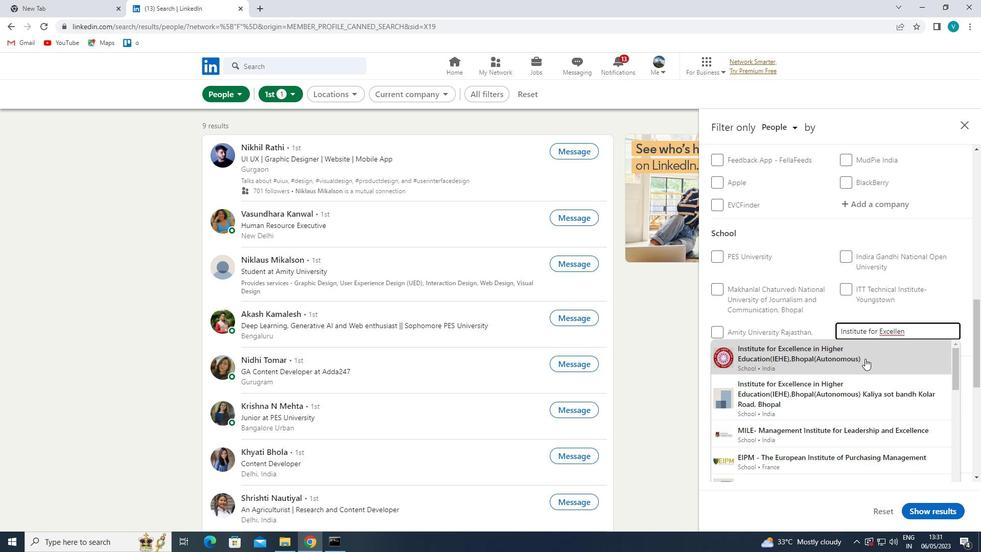 
Action: Mouse scrolled (865, 358) with delta (0, 0)
Screenshot: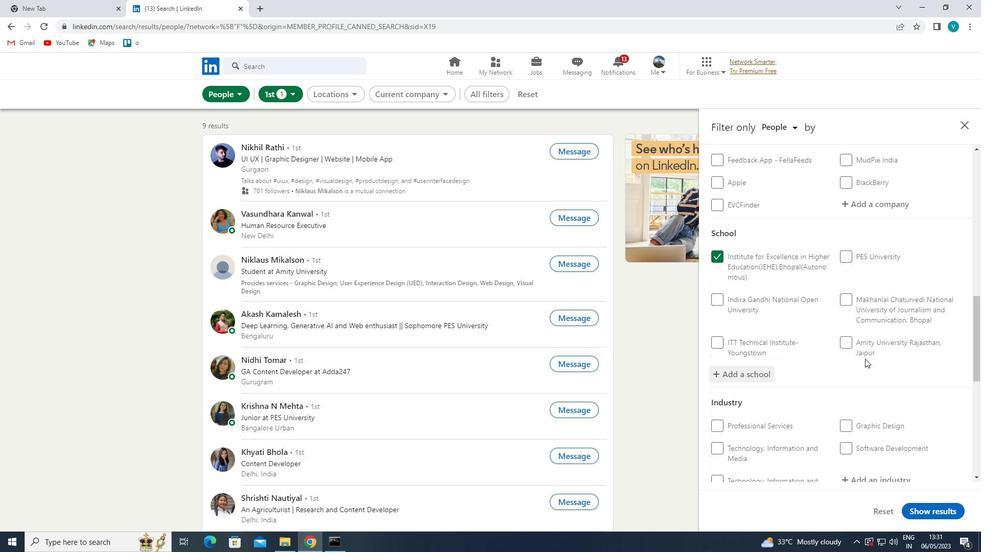 
Action: Mouse scrolled (865, 358) with delta (0, 0)
Screenshot: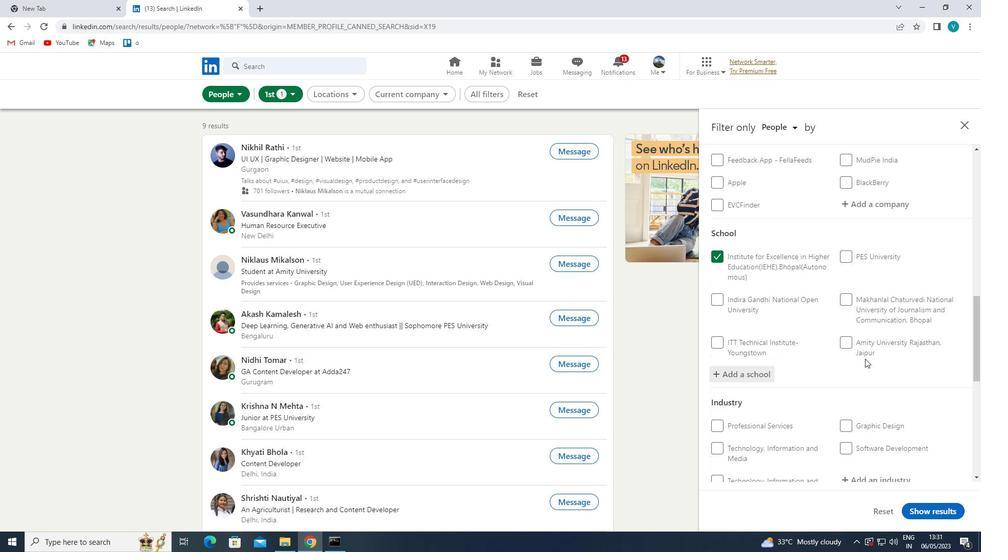 
Action: Mouse scrolled (865, 358) with delta (0, 0)
Screenshot: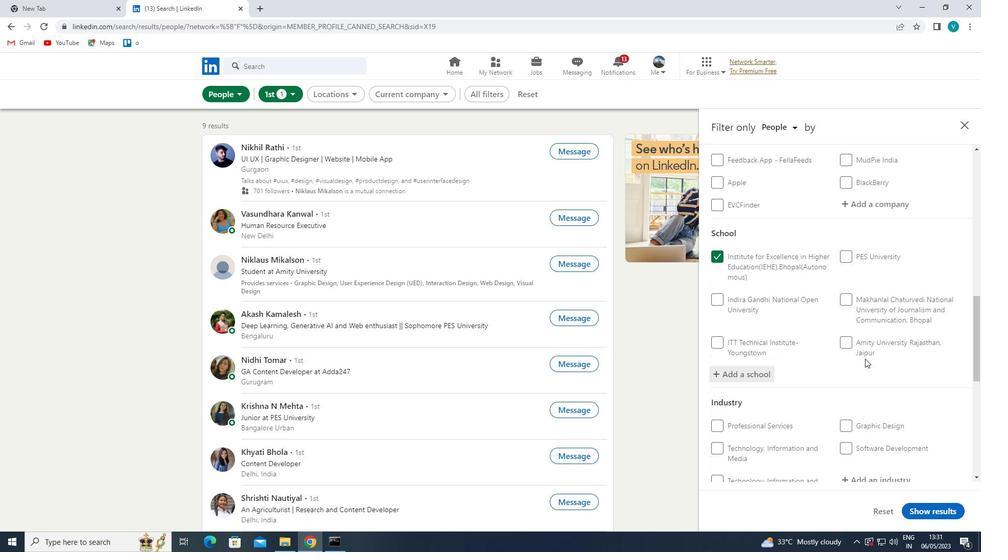 
Action: Mouse moved to (878, 324)
Screenshot: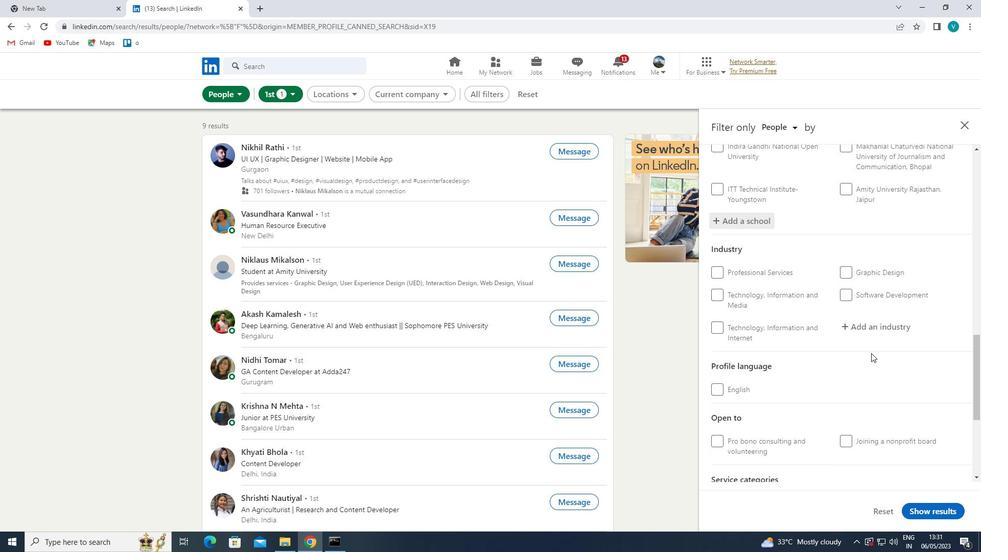 
Action: Mouse pressed left at (878, 324)
Screenshot: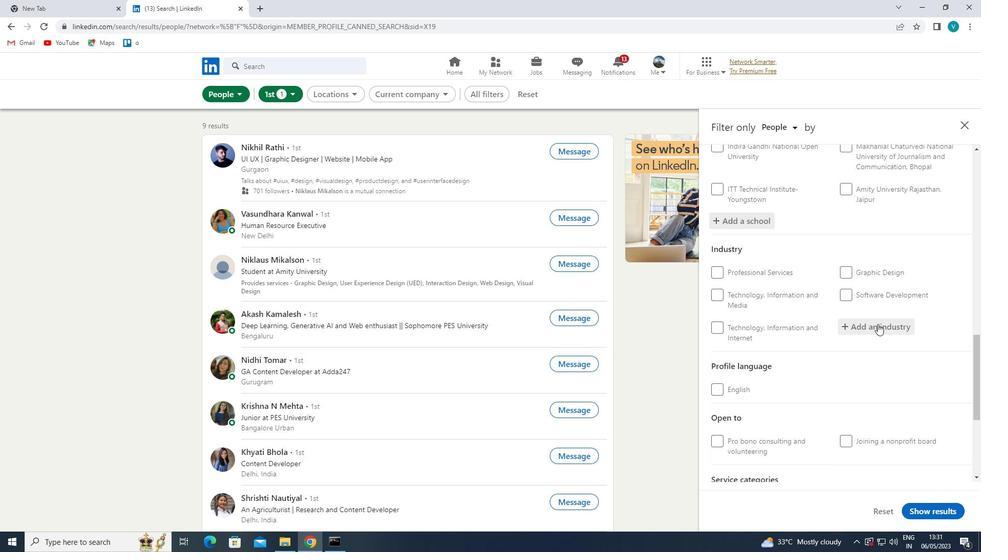 
Action: Mouse moved to (847, 306)
Screenshot: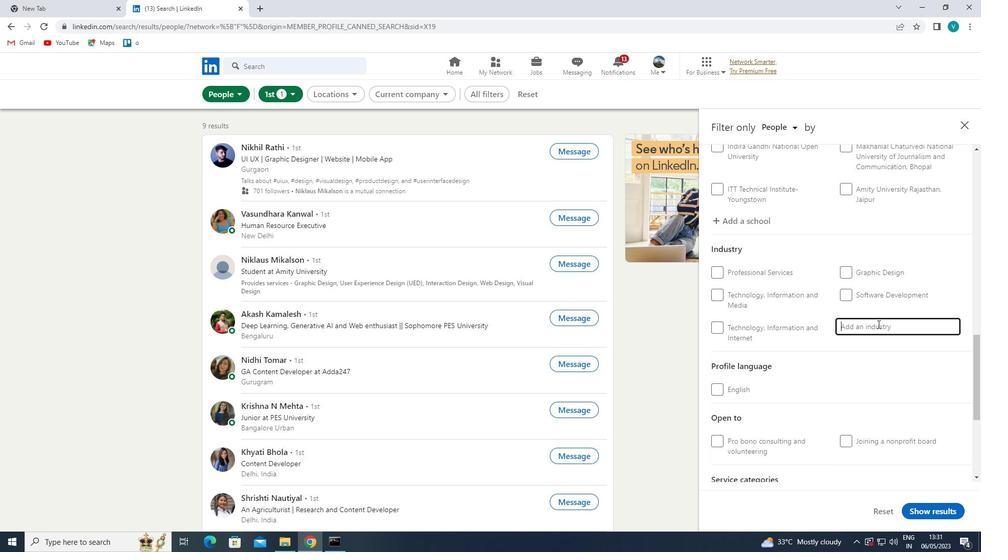 
Action: Key pressed <Key.shift>CLIMATE<Key.space>
Screenshot: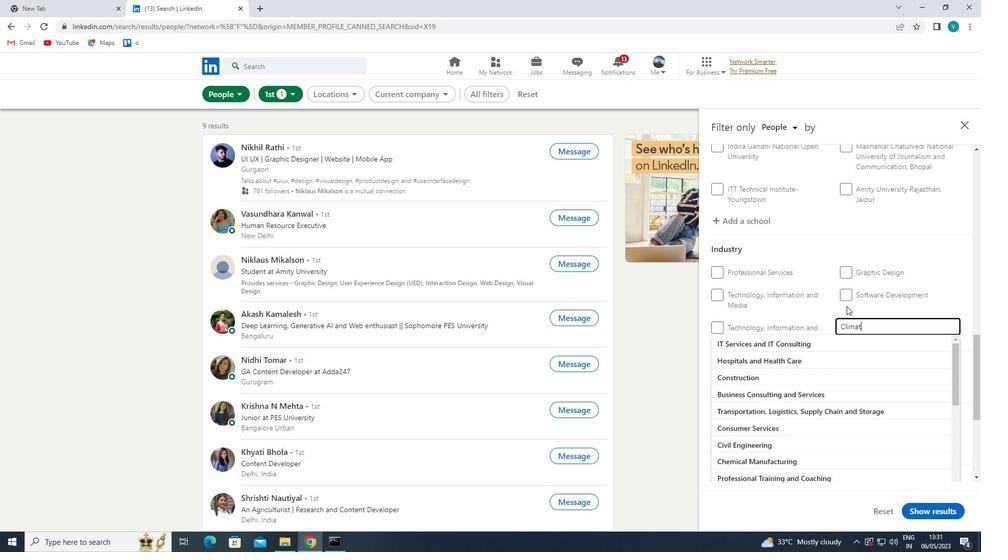 
Action: Mouse moved to (857, 341)
Screenshot: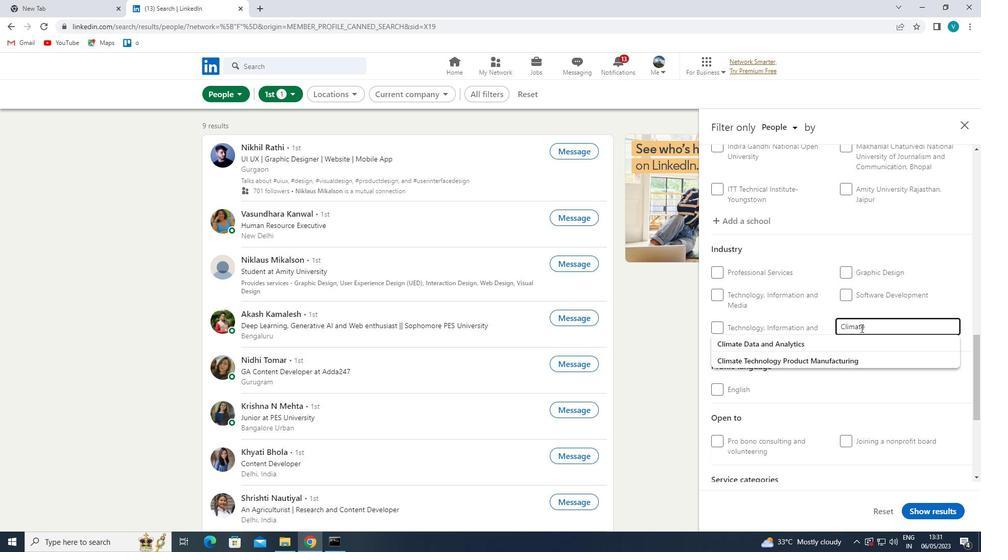 
Action: Mouse pressed left at (857, 341)
Screenshot: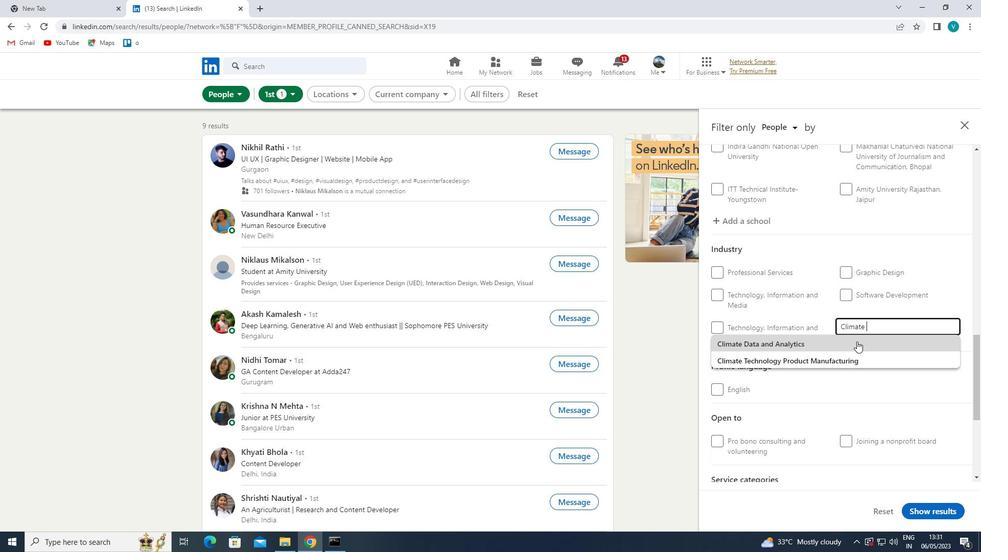 
Action: Mouse moved to (871, 348)
Screenshot: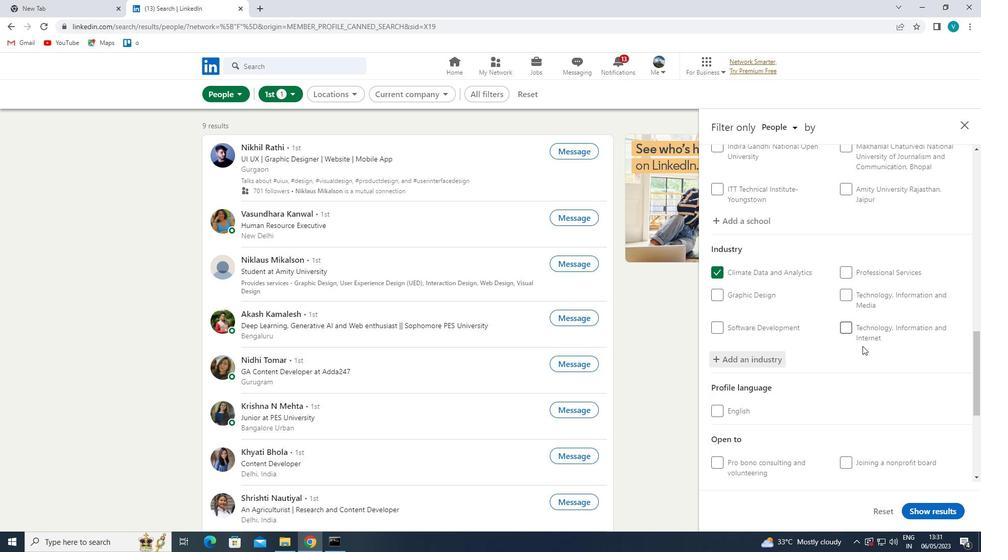 
Action: Mouse scrolled (871, 348) with delta (0, 0)
Screenshot: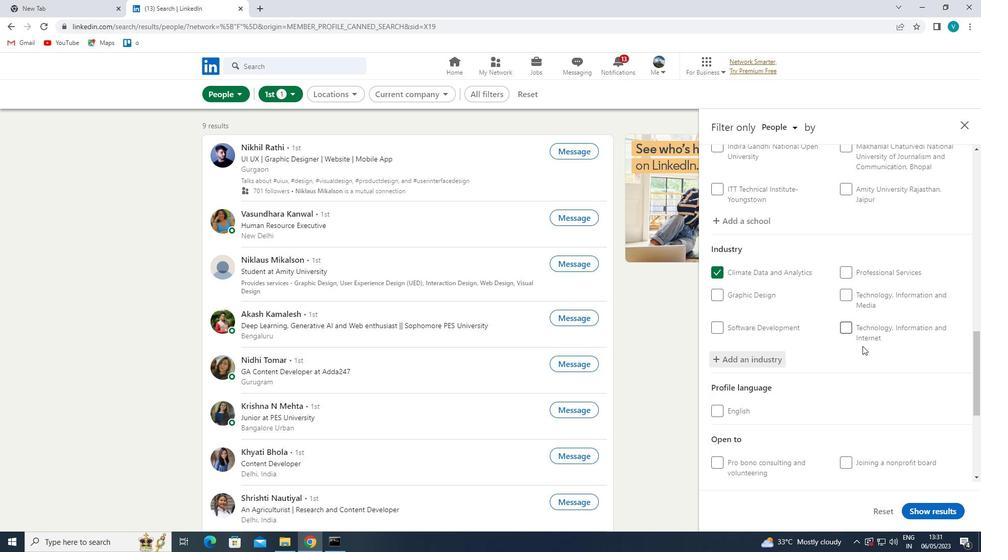 
Action: Mouse moved to (873, 349)
Screenshot: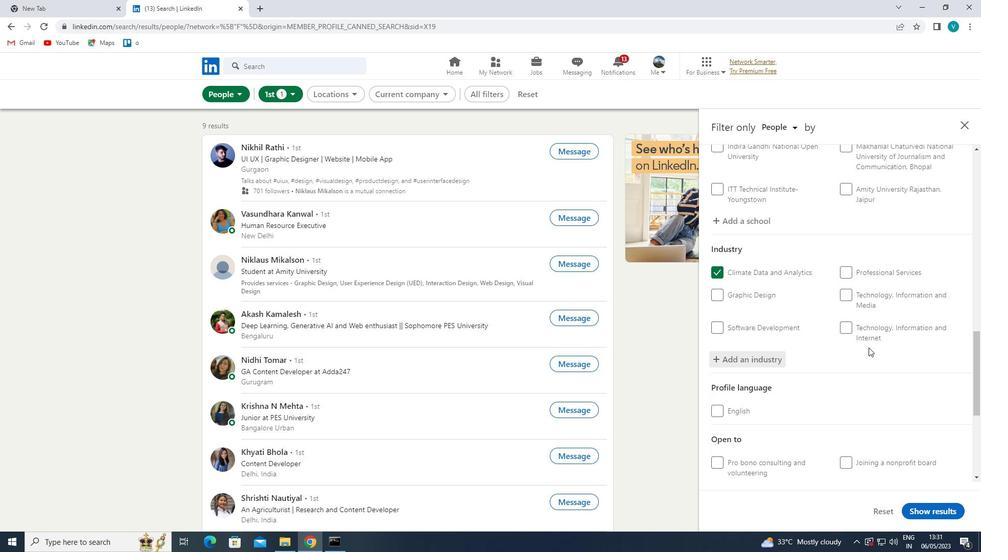 
Action: Mouse scrolled (873, 349) with delta (0, 0)
Screenshot: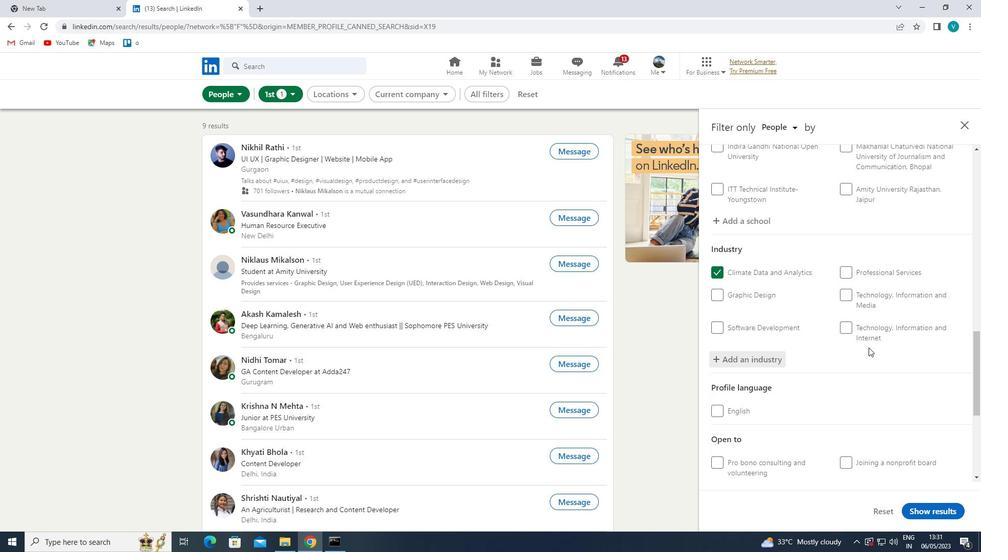 
Action: Mouse moved to (874, 350)
Screenshot: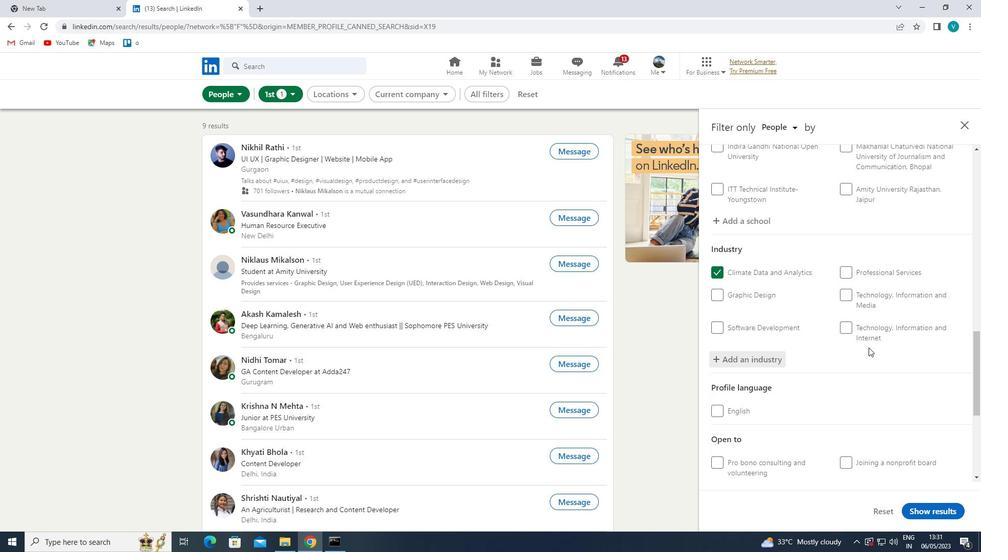 
Action: Mouse scrolled (874, 349) with delta (0, 0)
Screenshot: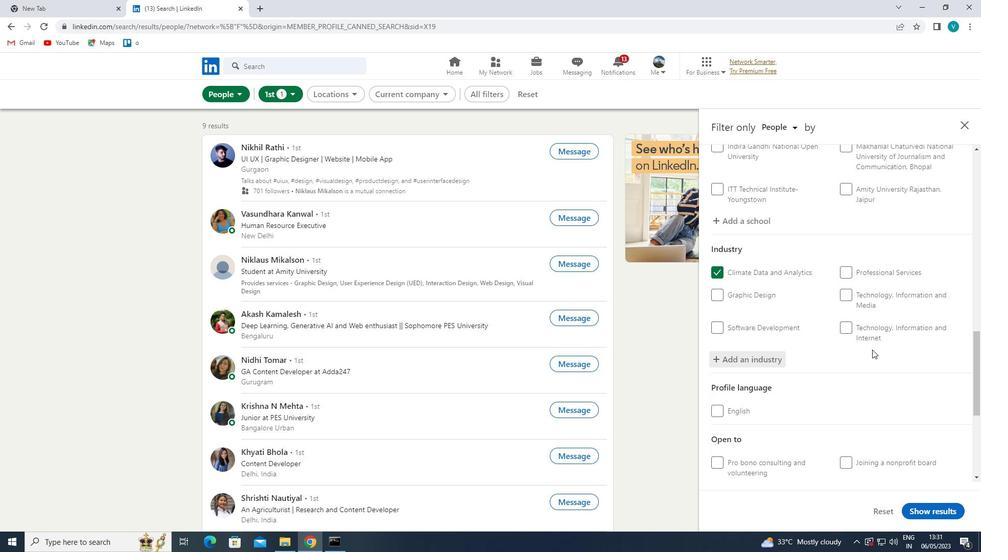 
Action: Mouse moved to (876, 352)
Screenshot: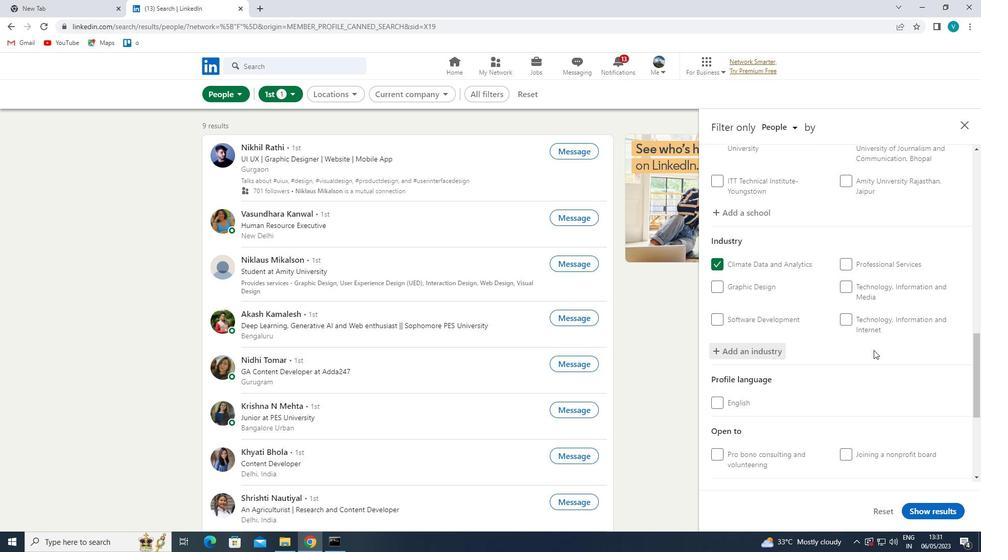 
Action: Mouse scrolled (876, 351) with delta (0, 0)
Screenshot: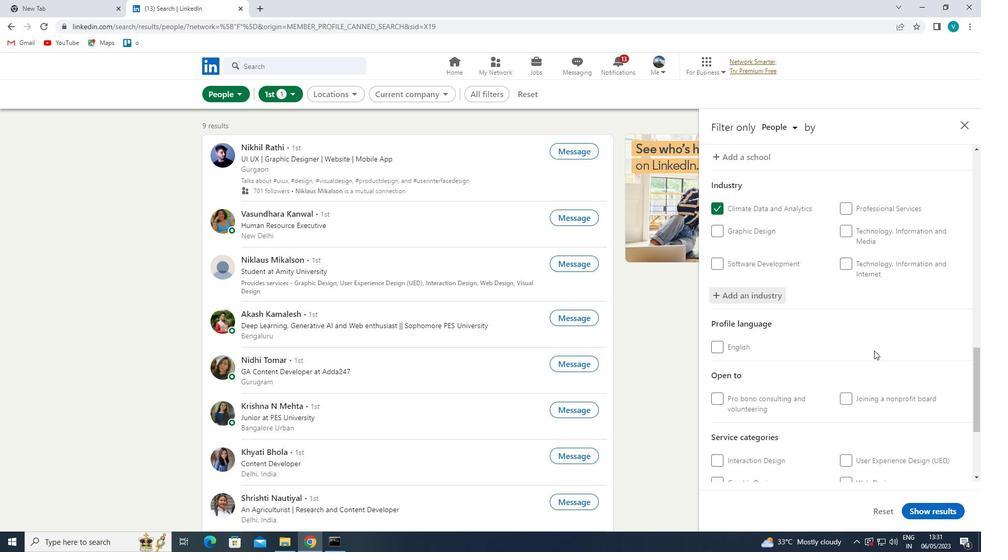 
Action: Mouse moved to (881, 366)
Screenshot: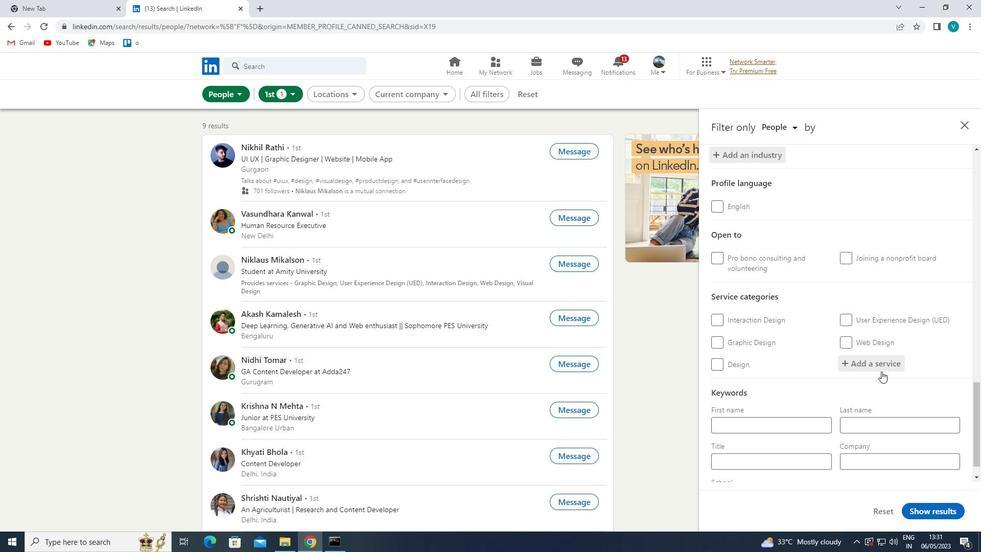 
Action: Mouse pressed left at (881, 366)
Screenshot: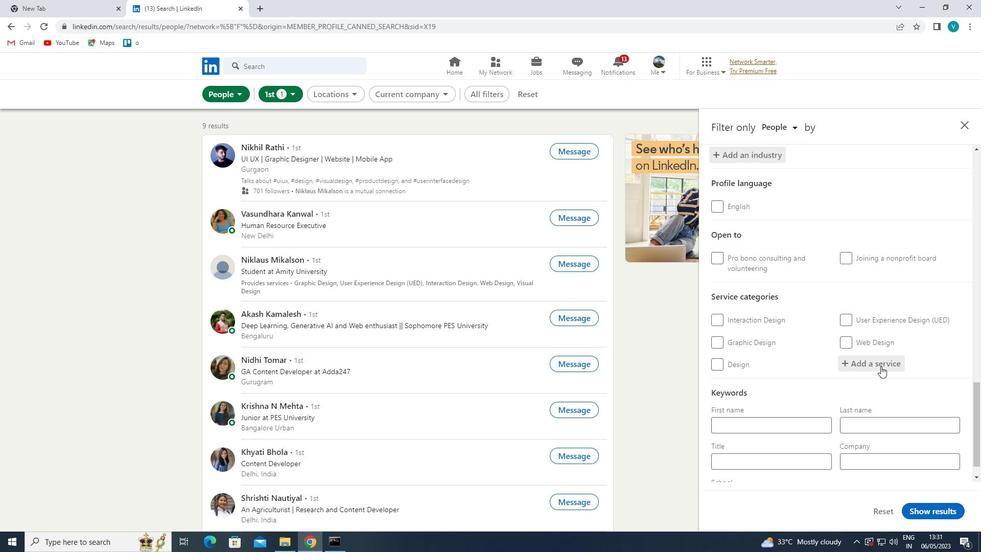 
Action: Mouse moved to (881, 366)
Screenshot: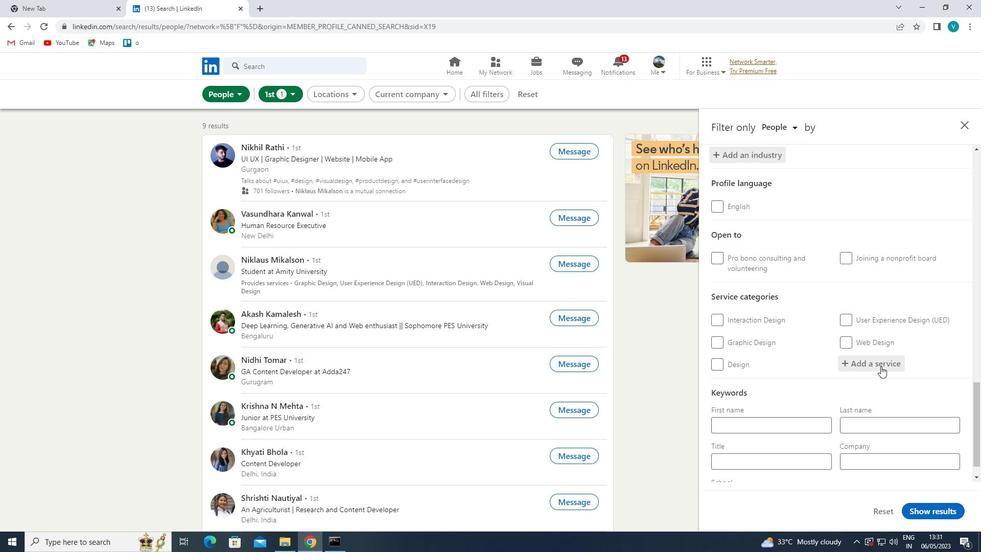 
Action: Key pressed <Key.shift>EVEN
Screenshot: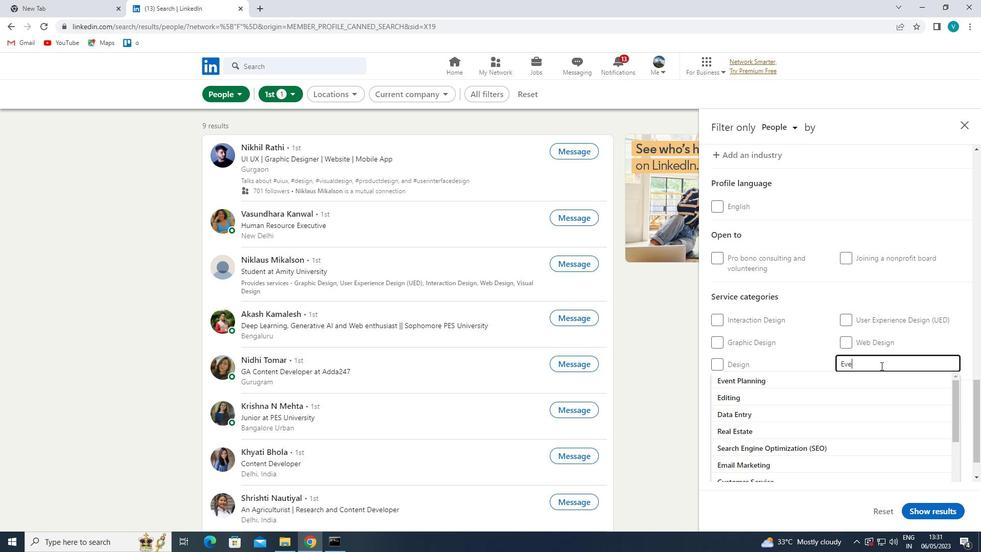 
Action: Mouse moved to (866, 355)
Screenshot: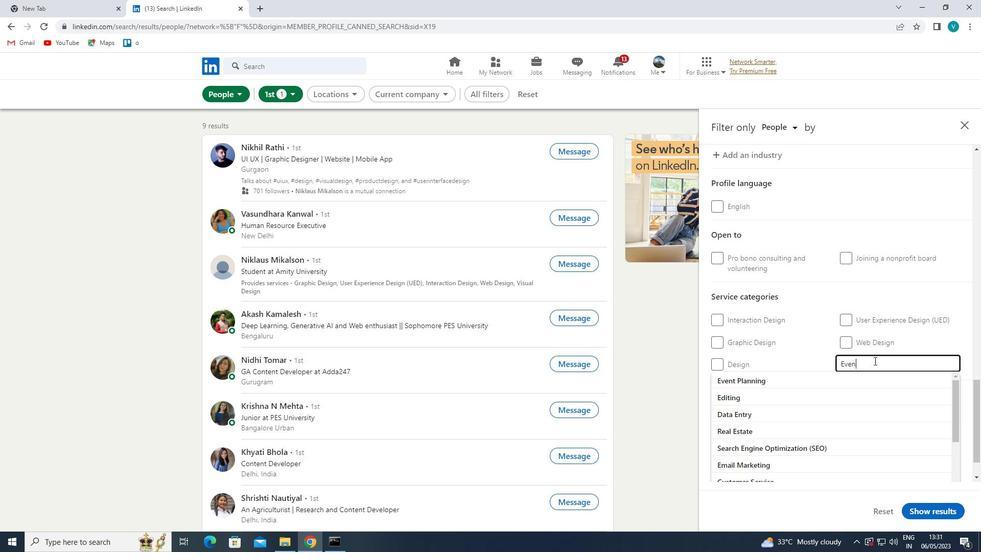 
Action: Key pressed T
Screenshot: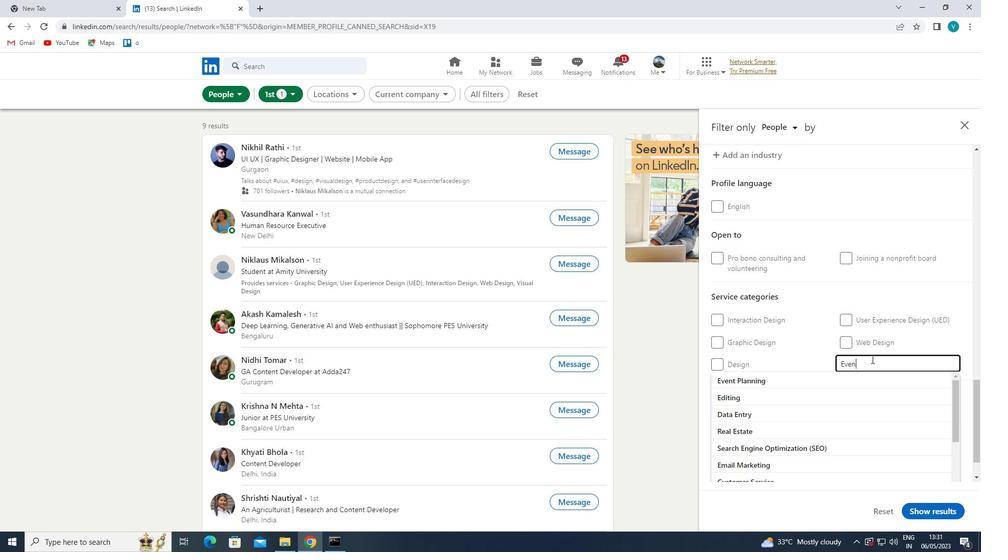
Action: Mouse moved to (865, 354)
Screenshot: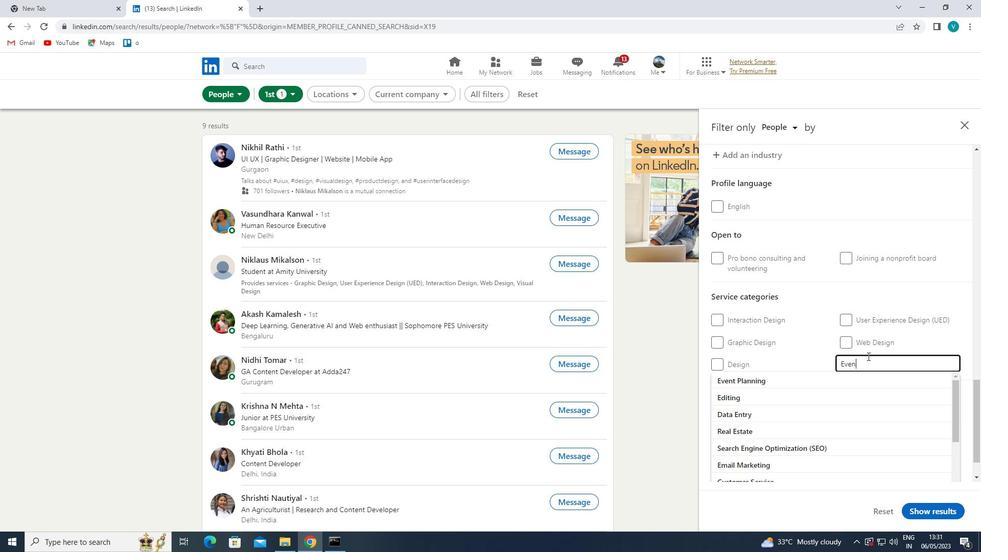 
Action: Key pressed <Key.space>
Screenshot: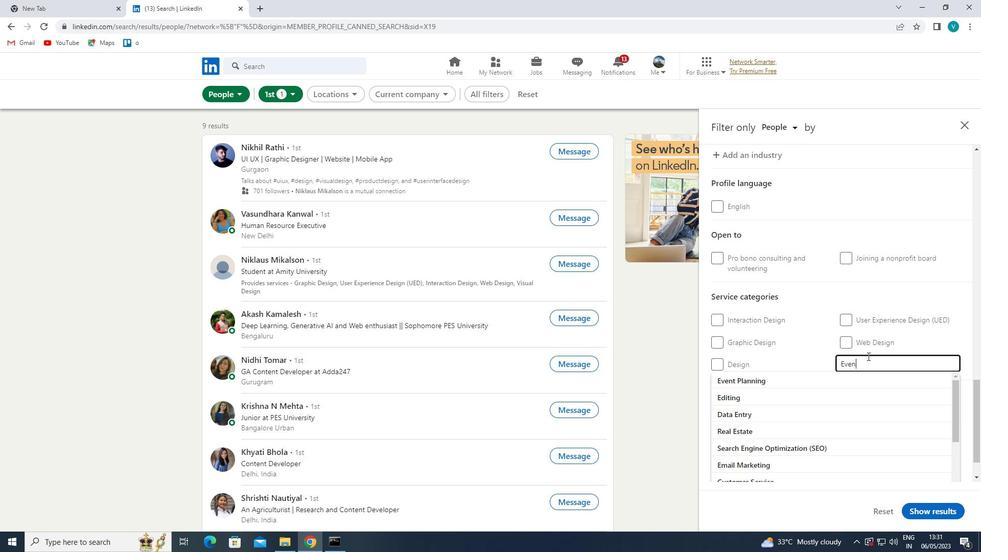 
Action: Mouse moved to (829, 380)
Screenshot: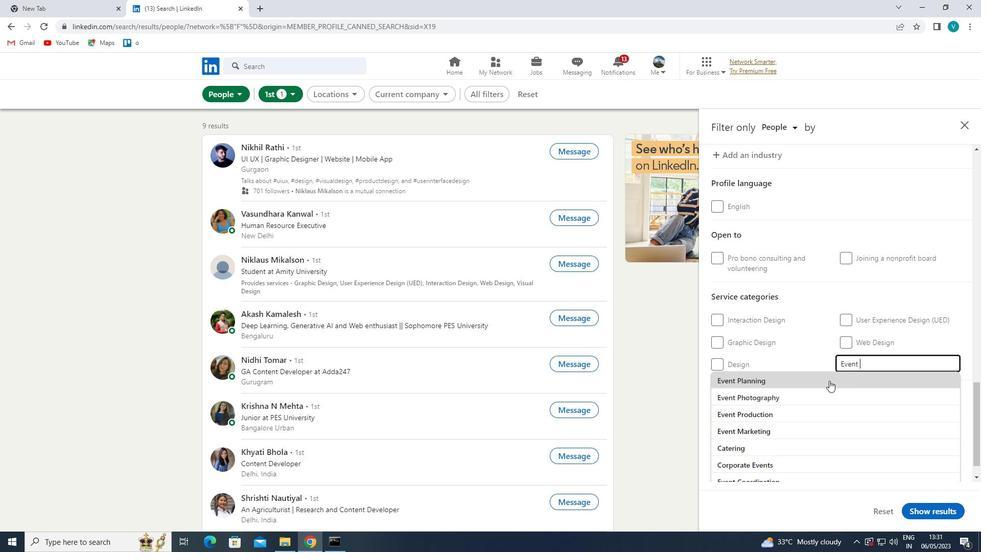 
Action: Mouse pressed left at (829, 380)
Screenshot: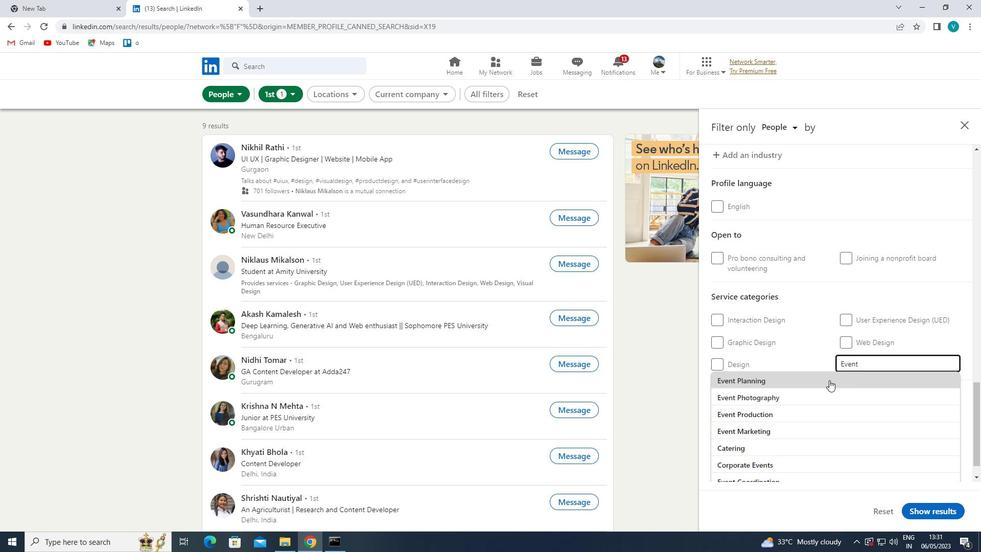 
Action: Mouse moved to (830, 379)
Screenshot: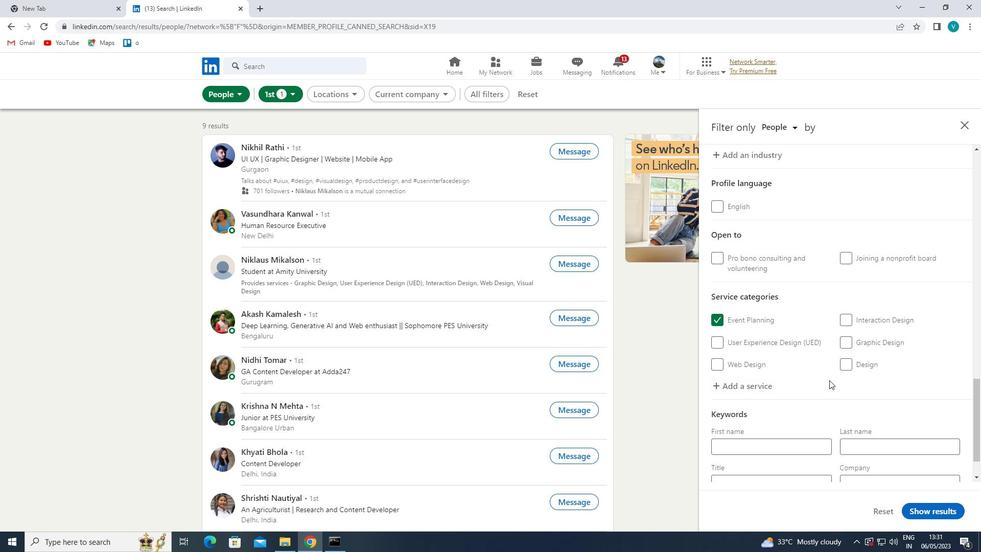 
Action: Mouse scrolled (830, 379) with delta (0, 0)
Screenshot: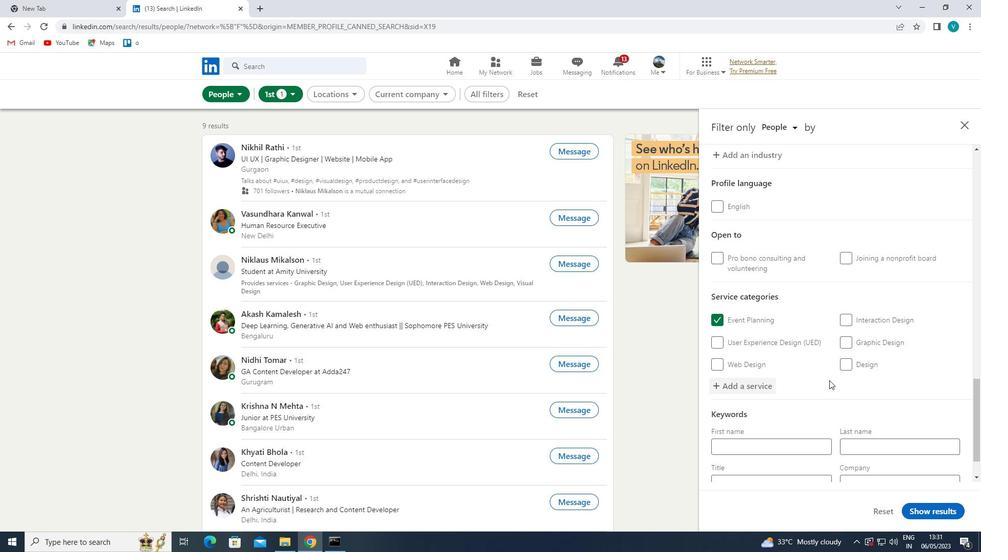 
Action: Mouse moved to (830, 379)
Screenshot: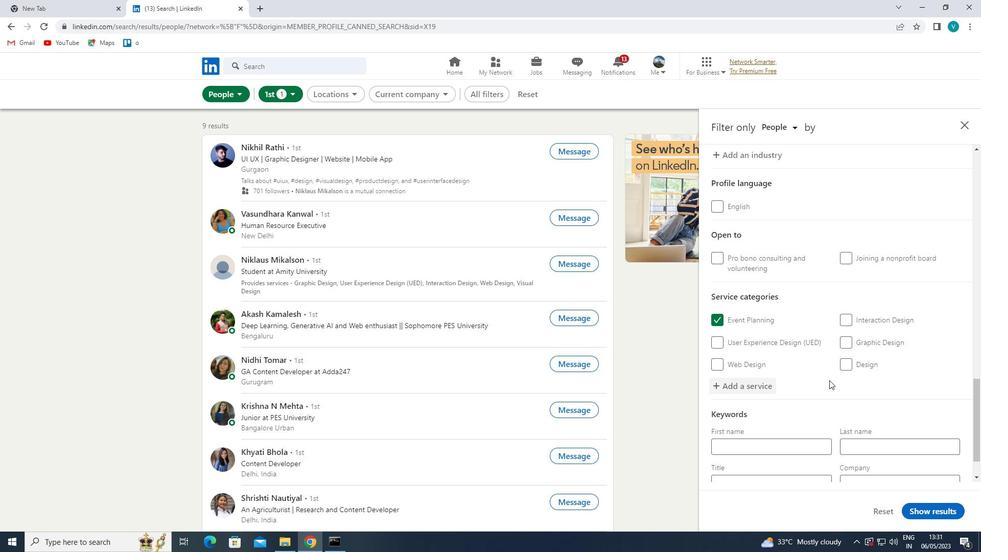 
Action: Mouse scrolled (830, 379) with delta (0, 0)
Screenshot: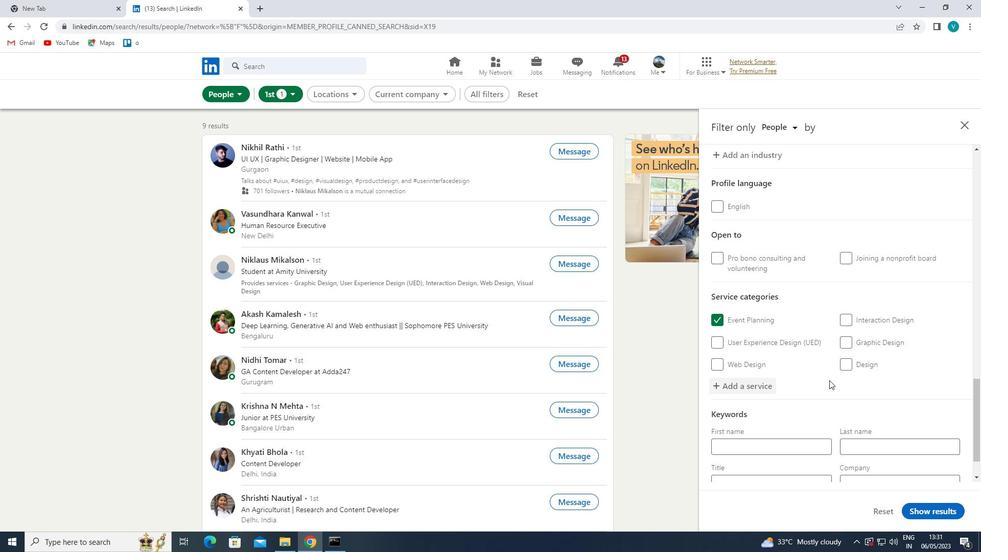 
Action: Mouse moved to (830, 379)
Screenshot: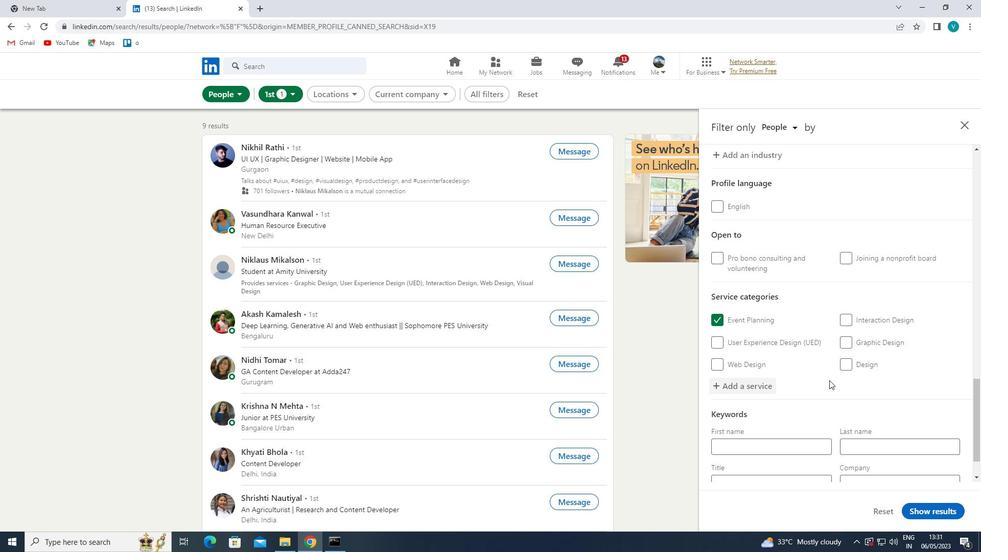 
Action: Mouse scrolled (830, 379) with delta (0, 0)
Screenshot: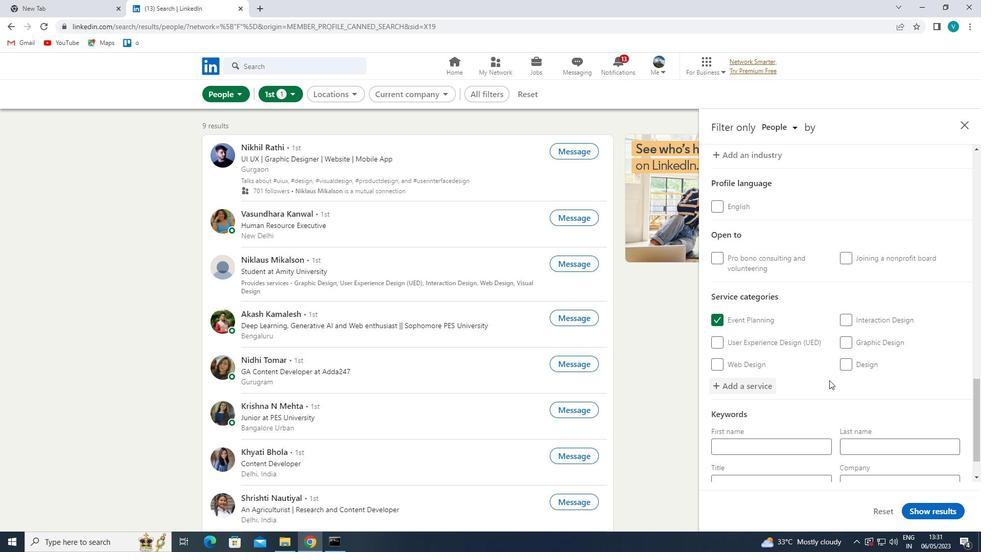 
Action: Mouse moved to (808, 434)
Screenshot: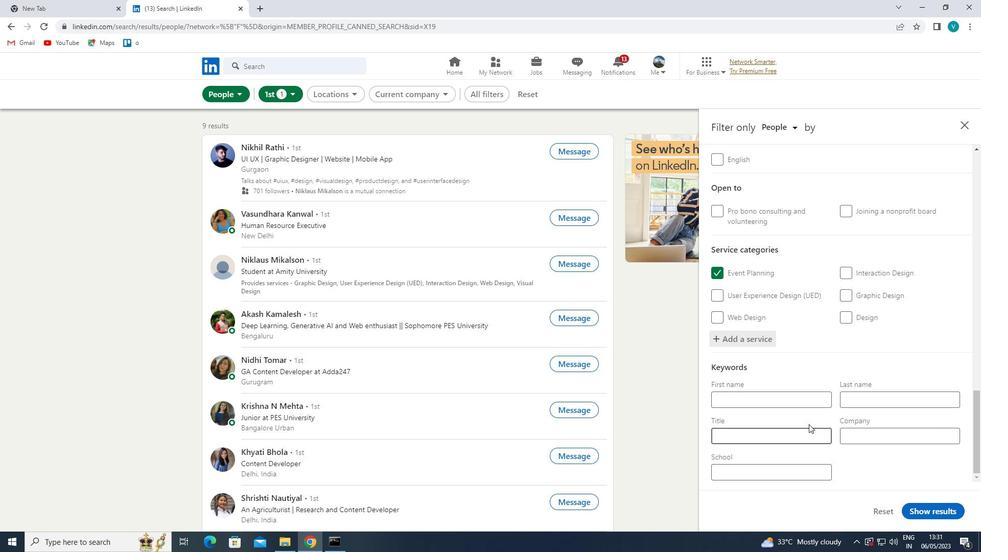 
Action: Mouse pressed left at (808, 434)
Screenshot: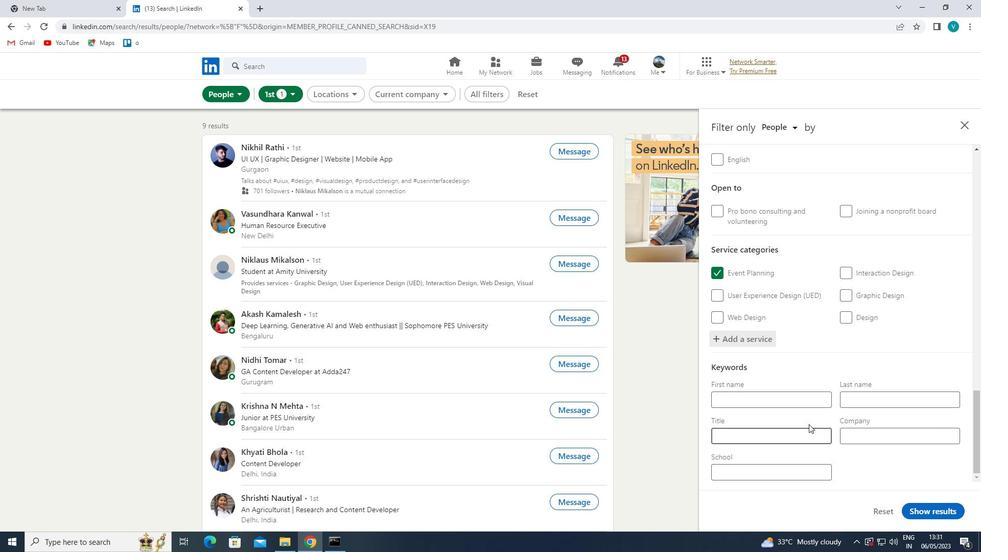 
Action: Mouse moved to (808, 434)
Screenshot: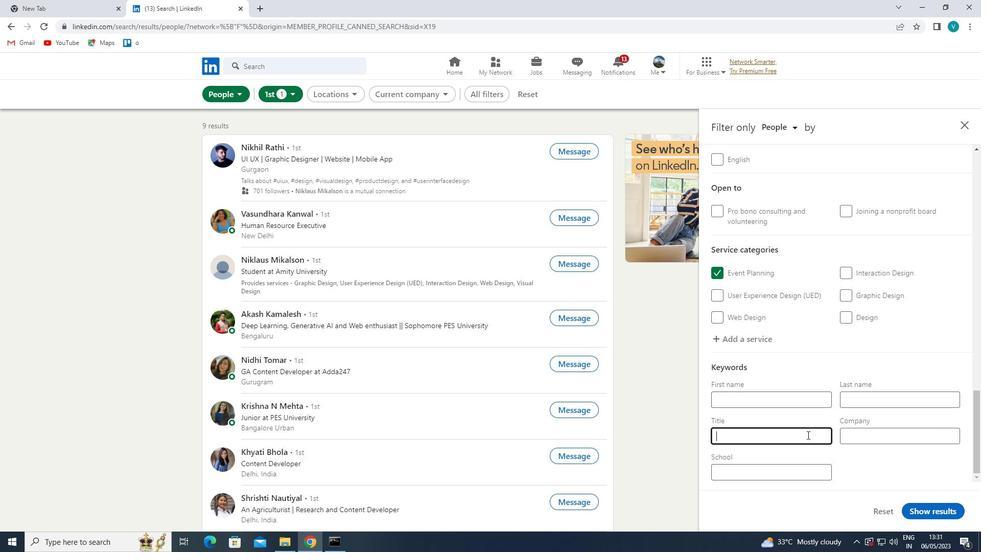 
Action: Key pressed <Key.shift>EA<Key.backspace><Key.backspace><Key.backspace><Key.shift>WAITER/<Key.shift>WAITRESS<Key.space>
Screenshot: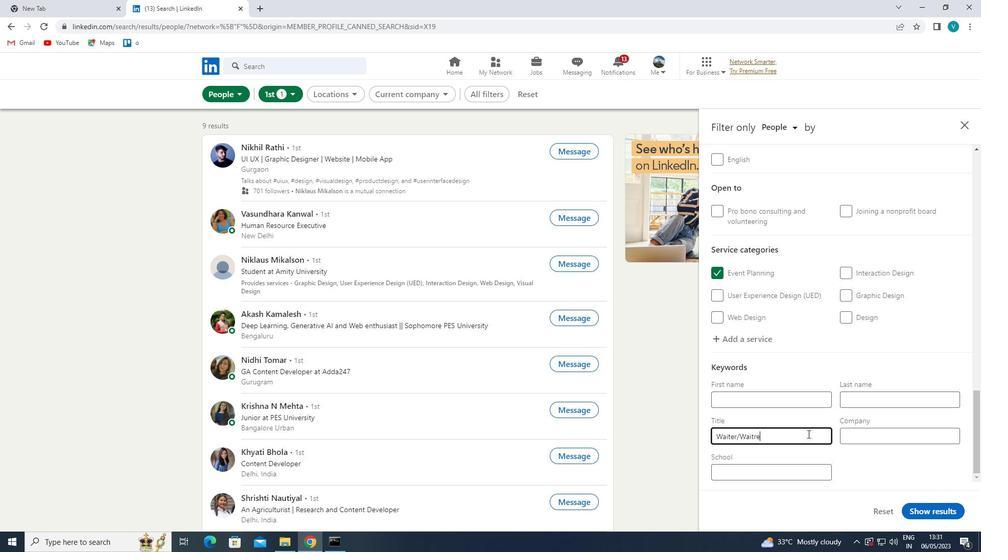 
Action: Mouse moved to (945, 512)
Screenshot: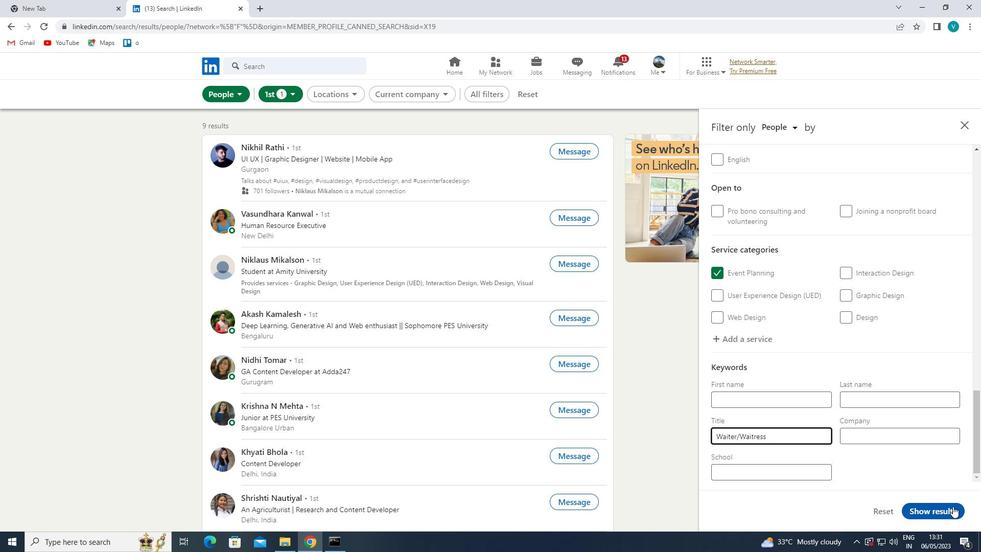 
Action: Mouse pressed left at (945, 512)
Screenshot: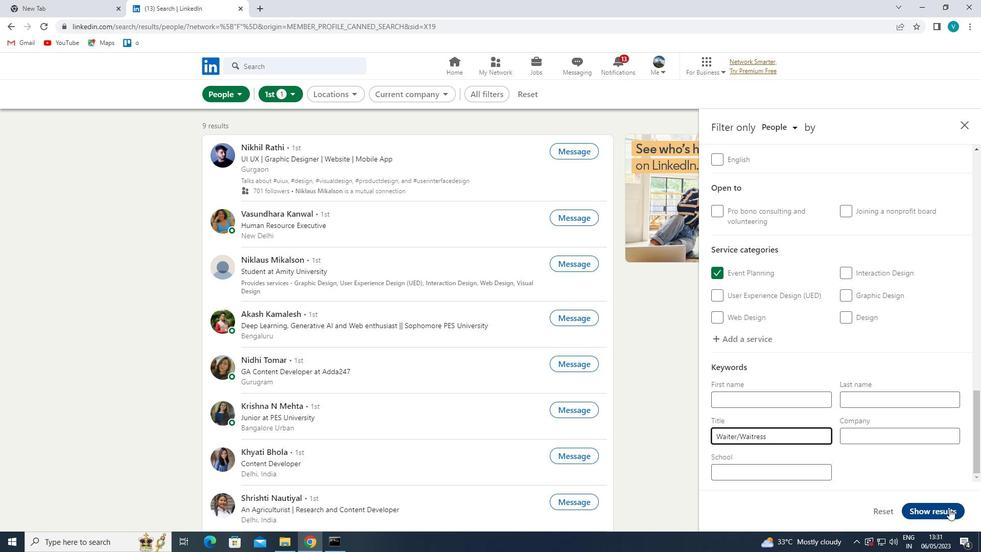 
Action: Mouse moved to (944, 507)
Screenshot: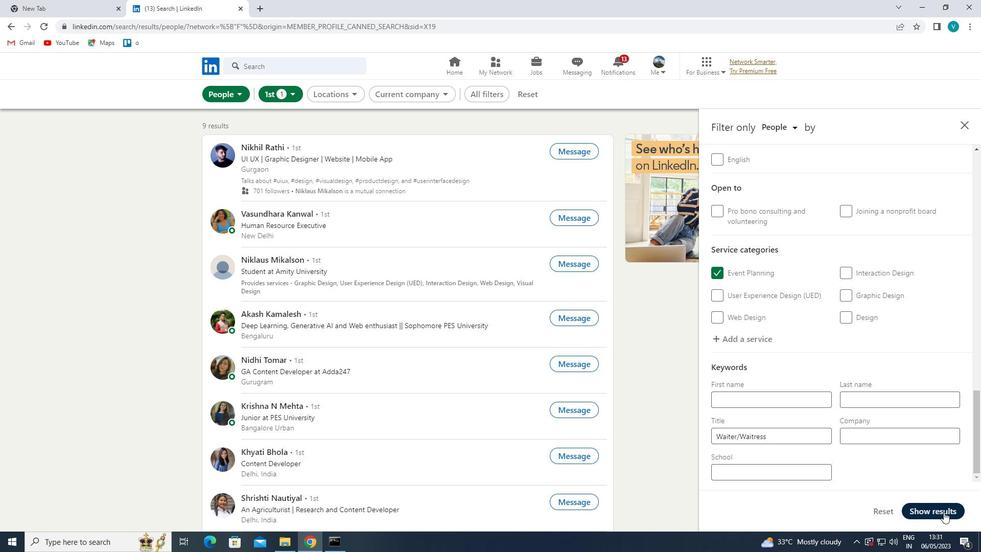 
